 Task: Forward email with the signature Benjamin Adams with the subject Welcome from softage.1@softage.net to softage.2@softage.net with the message I wanted to confirm the attendance of the key stakeholders for the project kickoff meeting., select first word, change the font of the message to Georgia and change the font typography to bold and italics Send the email
Action: Mouse moved to (831, 66)
Screenshot: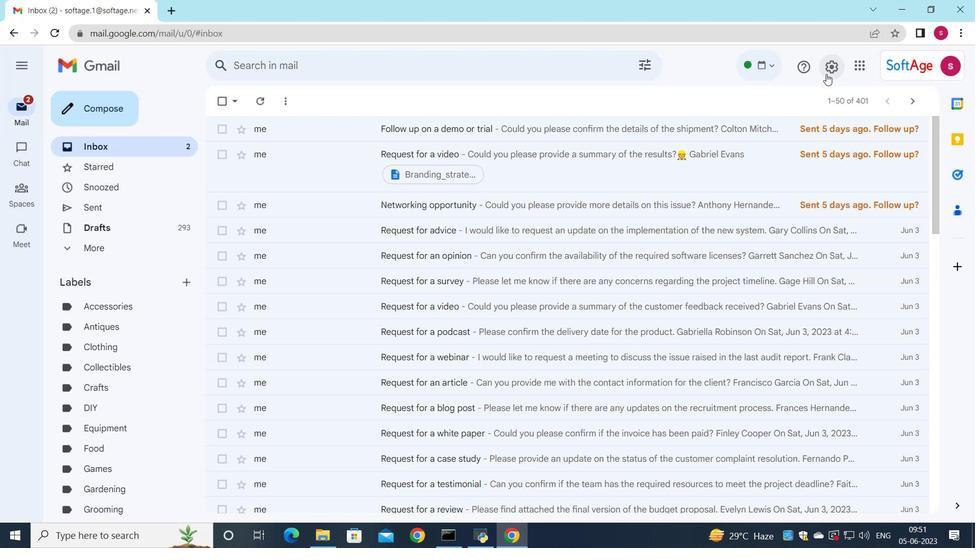 
Action: Mouse pressed left at (831, 66)
Screenshot: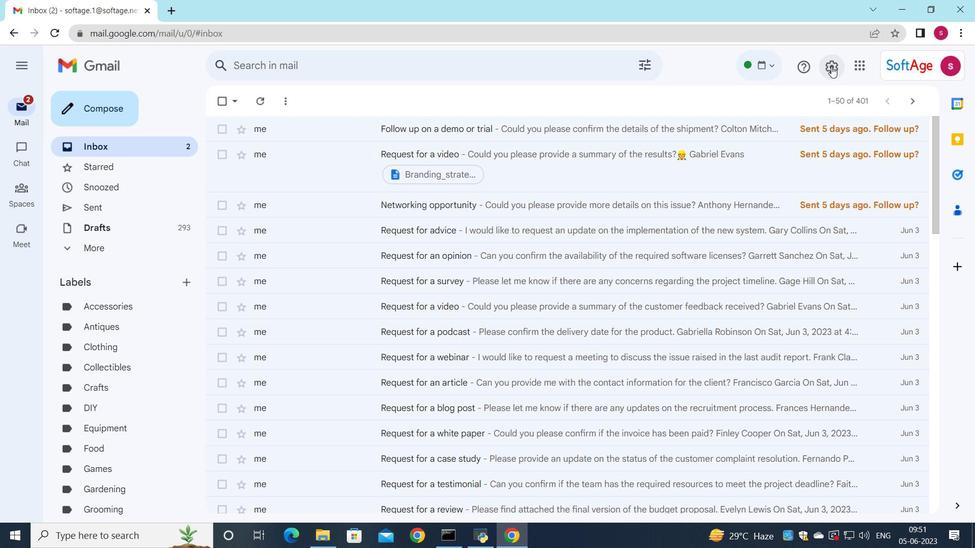 
Action: Mouse moved to (798, 126)
Screenshot: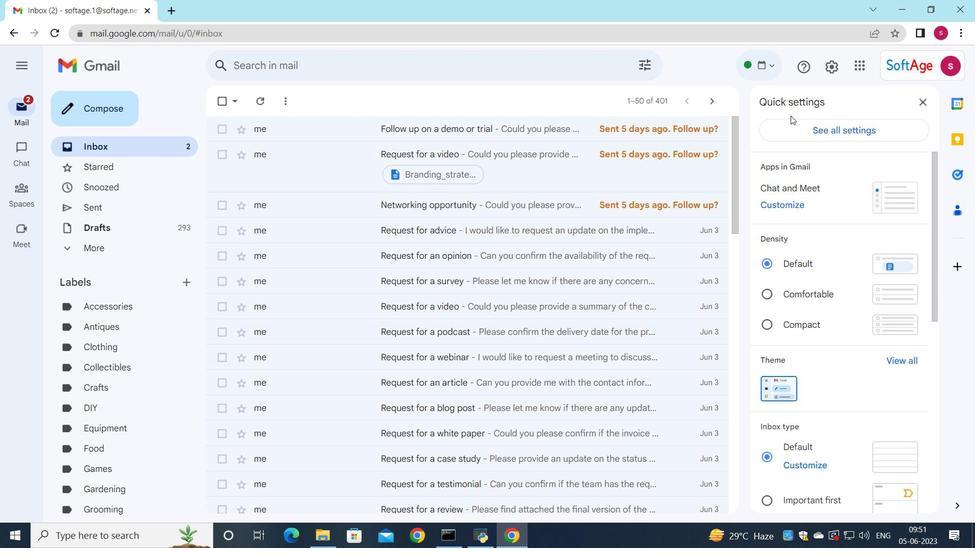 
Action: Mouse pressed left at (798, 126)
Screenshot: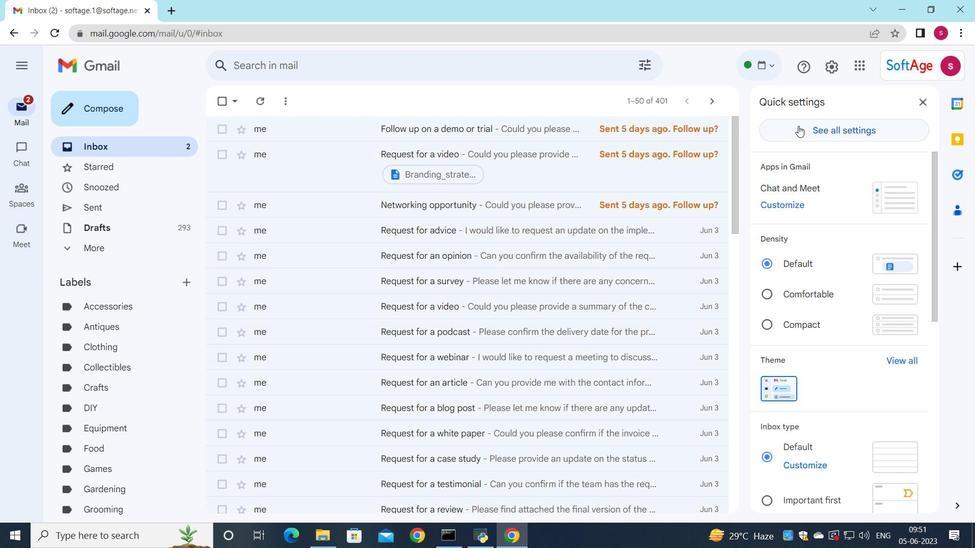 
Action: Mouse moved to (473, 267)
Screenshot: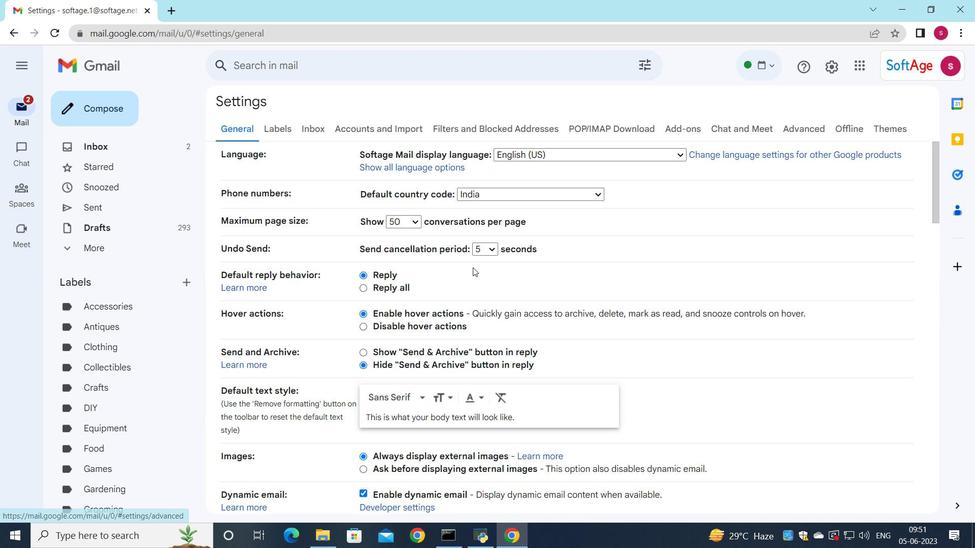 
Action: Mouse scrolled (473, 267) with delta (0, 0)
Screenshot: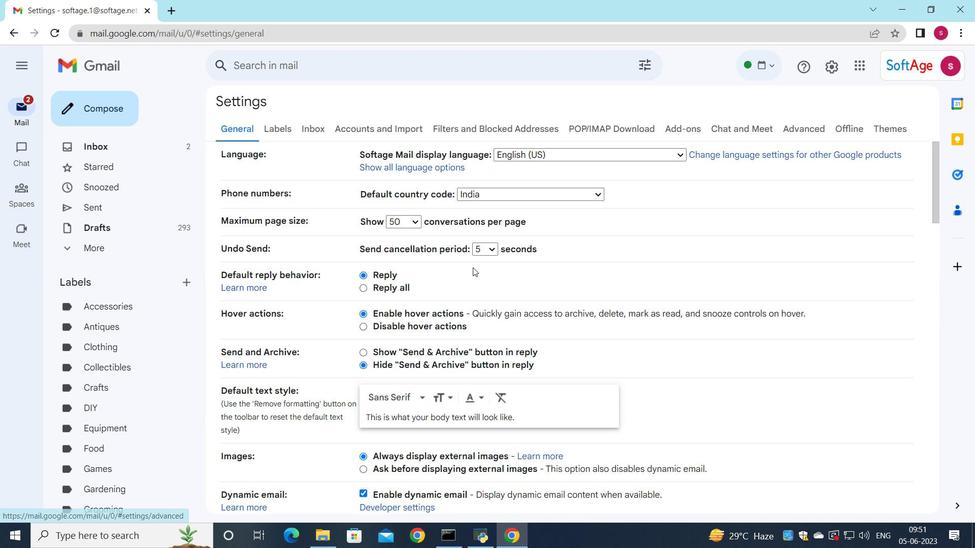 
Action: Mouse moved to (472, 267)
Screenshot: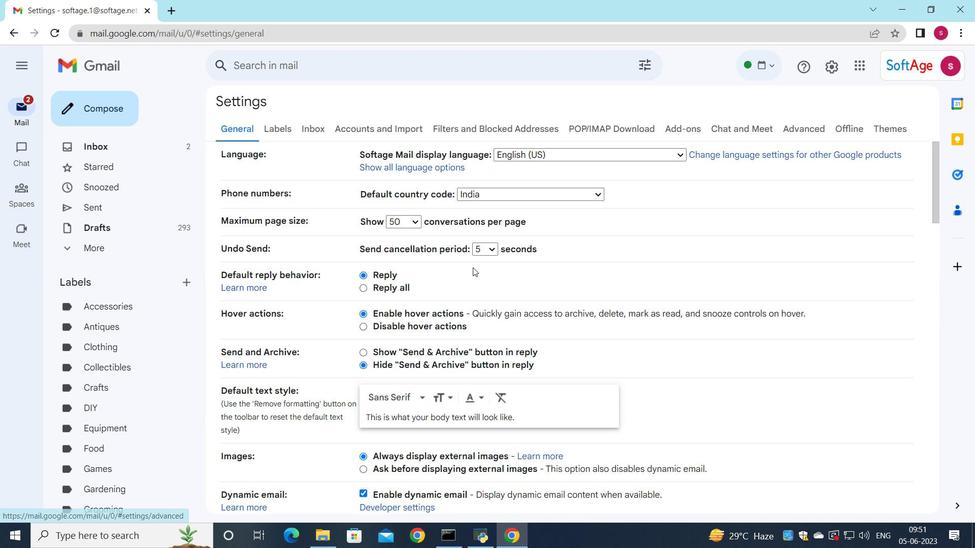 
Action: Mouse scrolled (473, 267) with delta (0, 0)
Screenshot: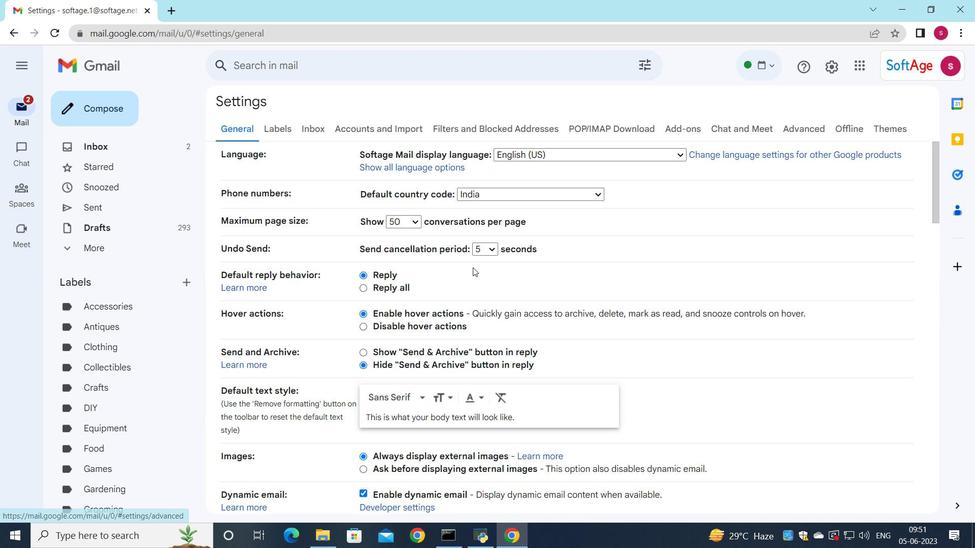 
Action: Mouse scrolled (473, 267) with delta (0, 0)
Screenshot: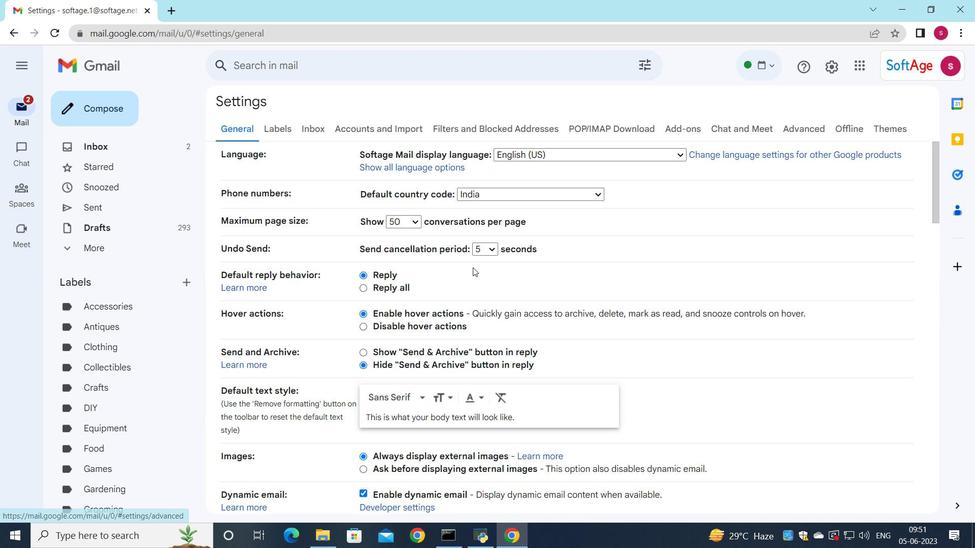 
Action: Mouse moved to (472, 267)
Screenshot: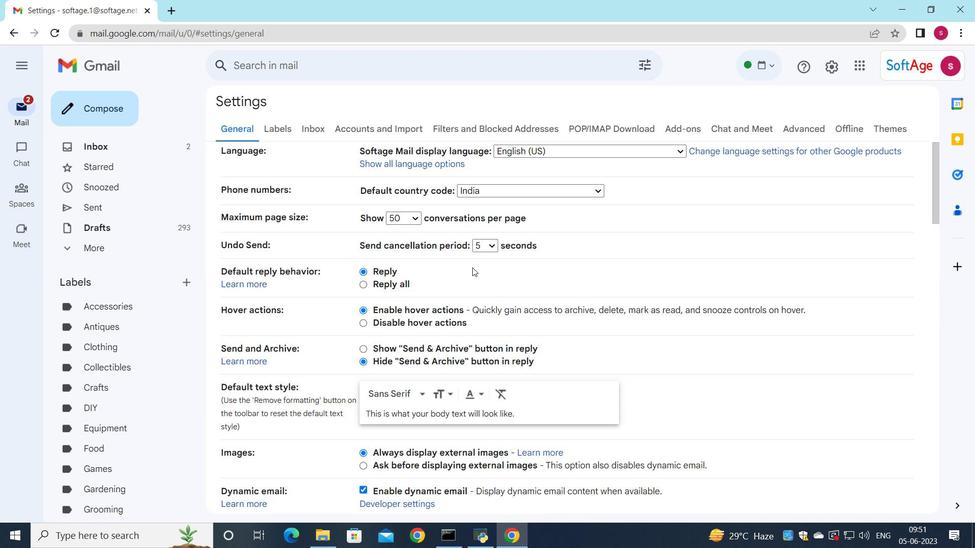 
Action: Mouse scrolled (472, 267) with delta (0, 0)
Screenshot: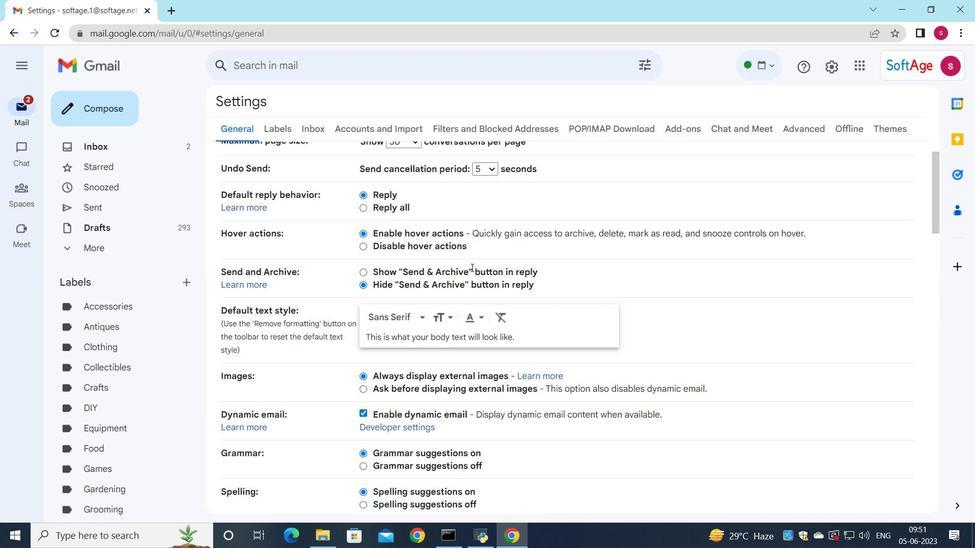 
Action: Mouse scrolled (472, 267) with delta (0, 0)
Screenshot: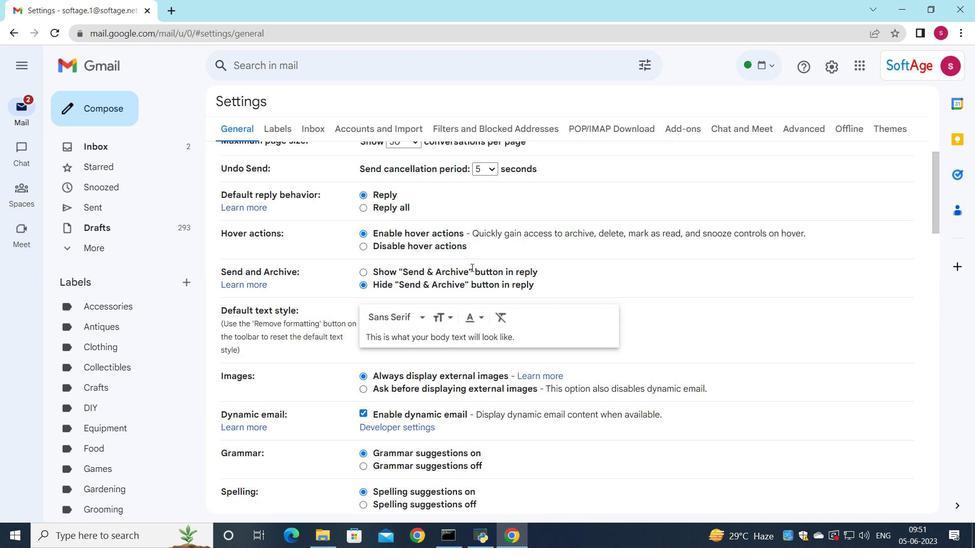 
Action: Mouse scrolled (472, 267) with delta (0, 0)
Screenshot: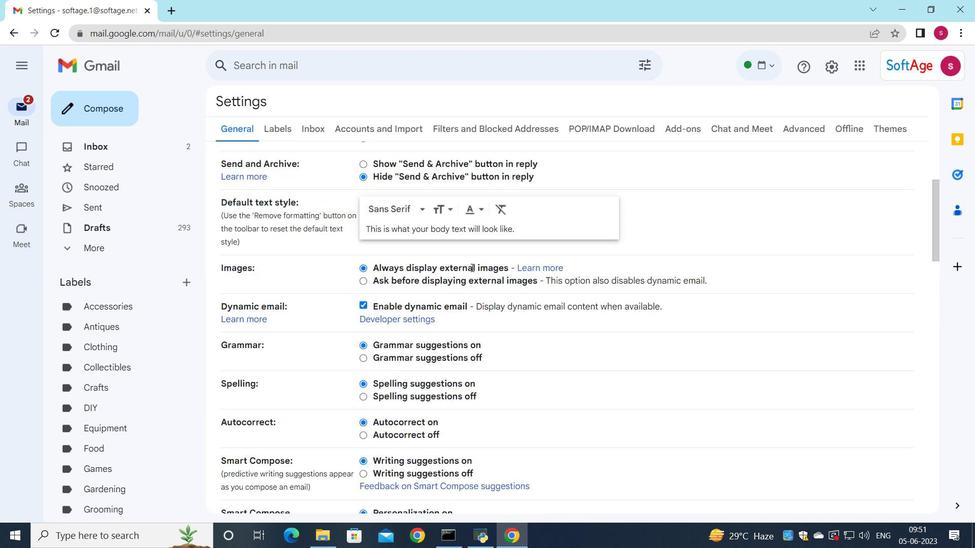
Action: Mouse scrolled (472, 267) with delta (0, 0)
Screenshot: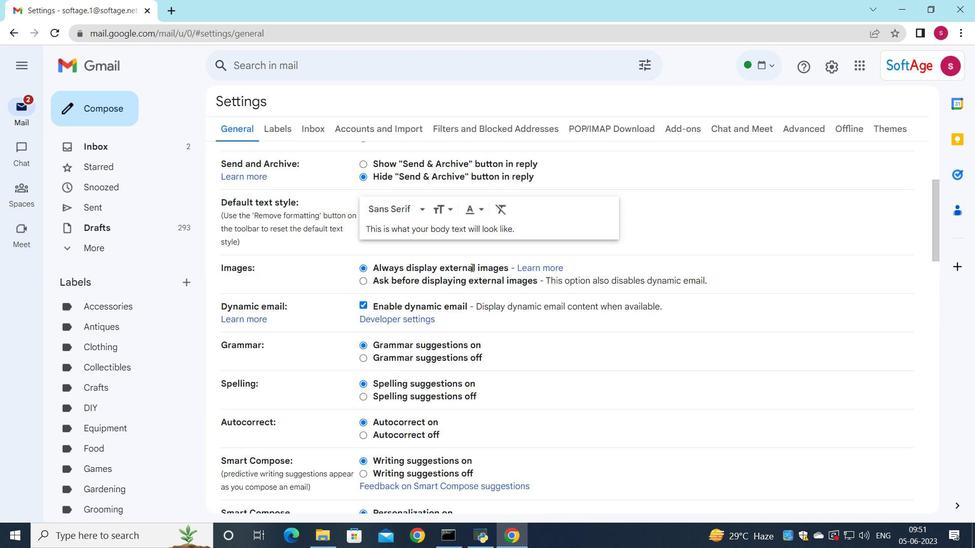 
Action: Mouse scrolled (472, 267) with delta (0, 0)
Screenshot: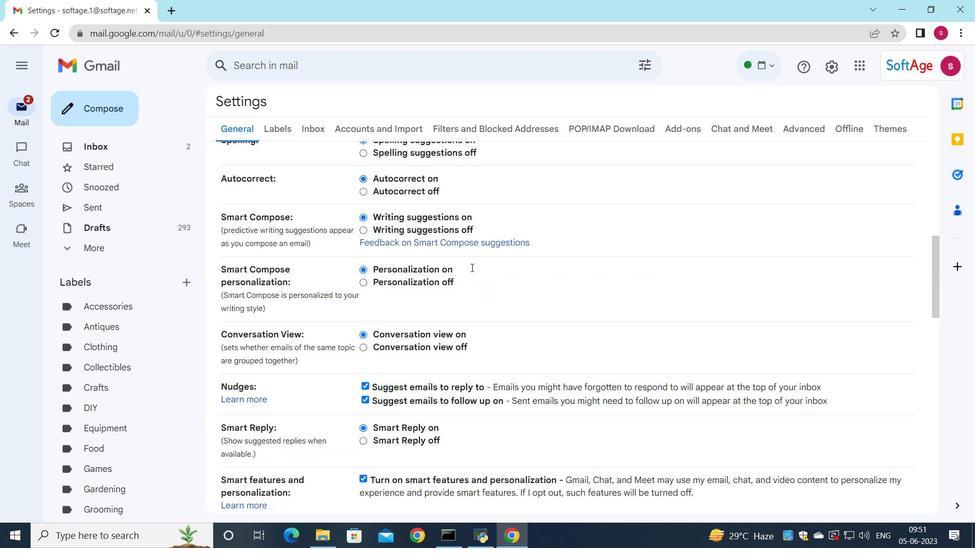 
Action: Mouse scrolled (472, 267) with delta (0, 0)
Screenshot: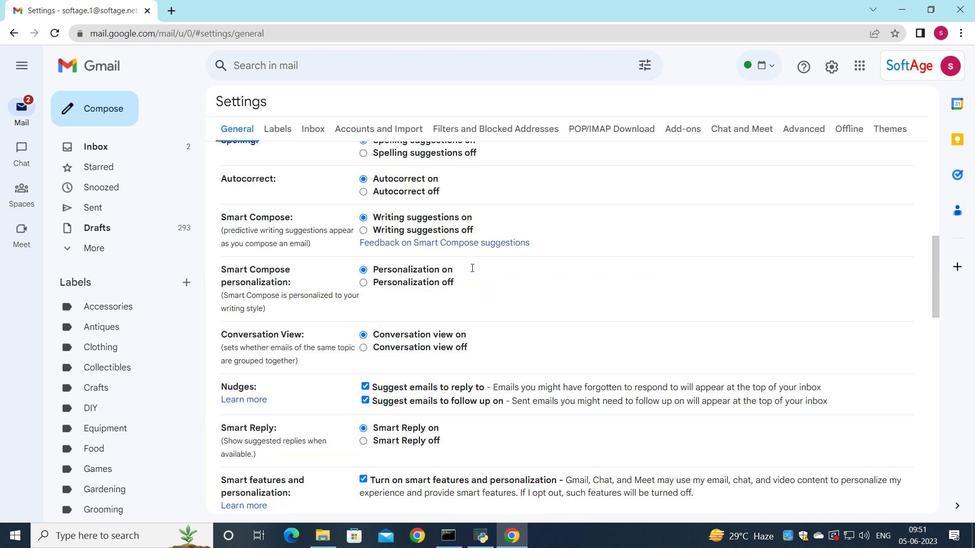 
Action: Mouse scrolled (472, 267) with delta (0, 0)
Screenshot: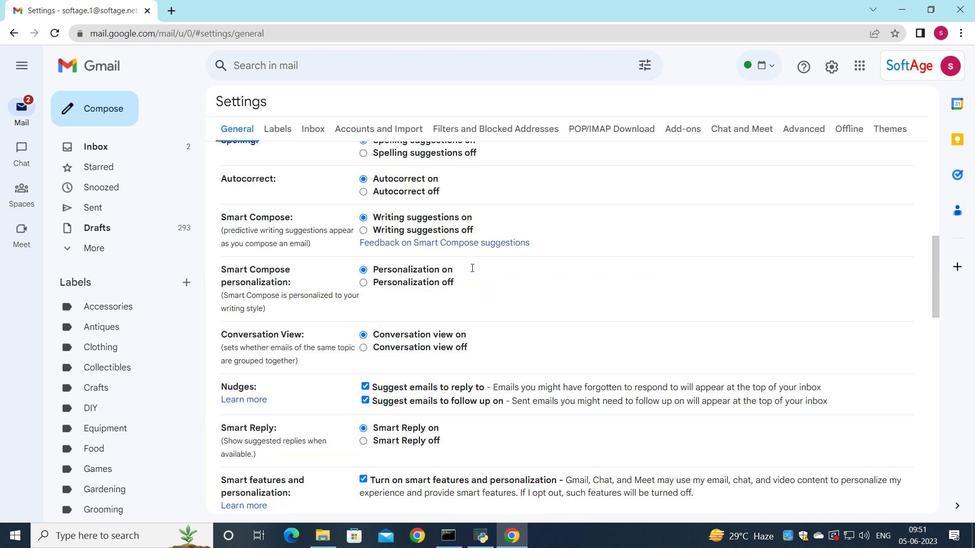 
Action: Mouse scrolled (472, 267) with delta (0, 0)
Screenshot: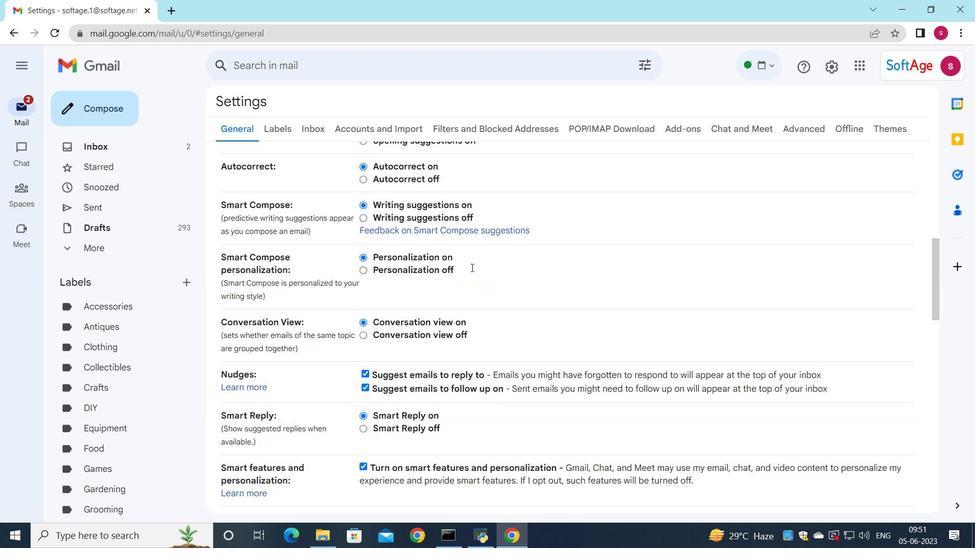 
Action: Mouse scrolled (472, 267) with delta (0, 0)
Screenshot: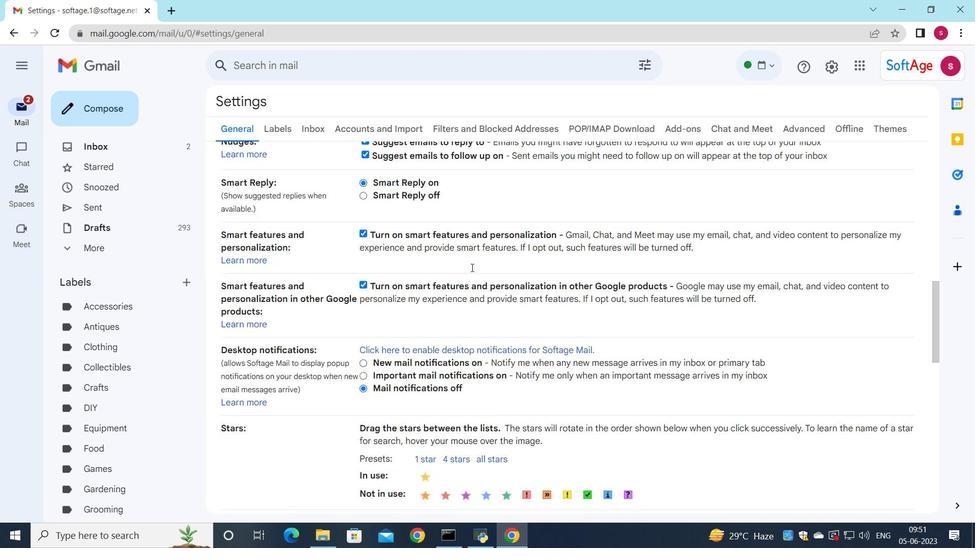 
Action: Mouse scrolled (472, 267) with delta (0, 0)
Screenshot: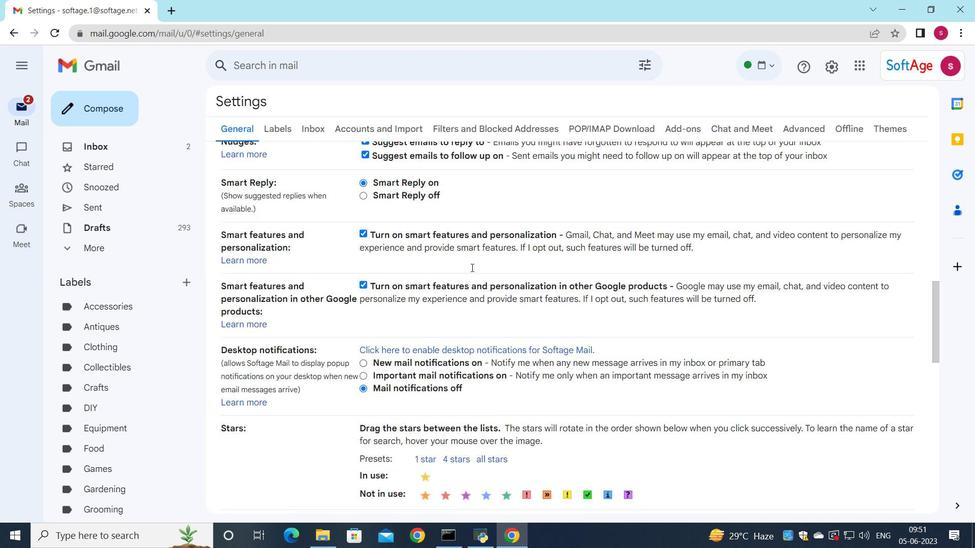 
Action: Mouse scrolled (472, 267) with delta (0, 0)
Screenshot: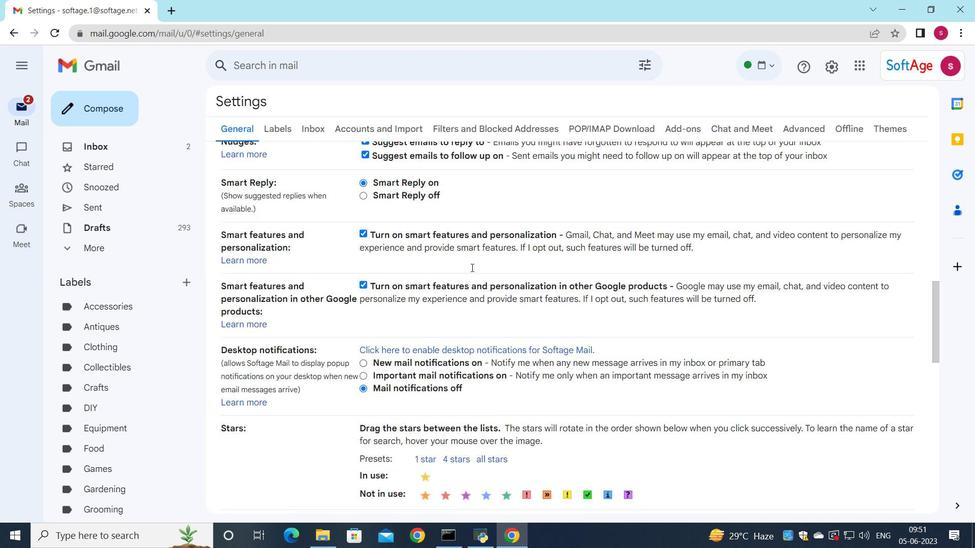 
Action: Mouse scrolled (472, 267) with delta (0, 0)
Screenshot: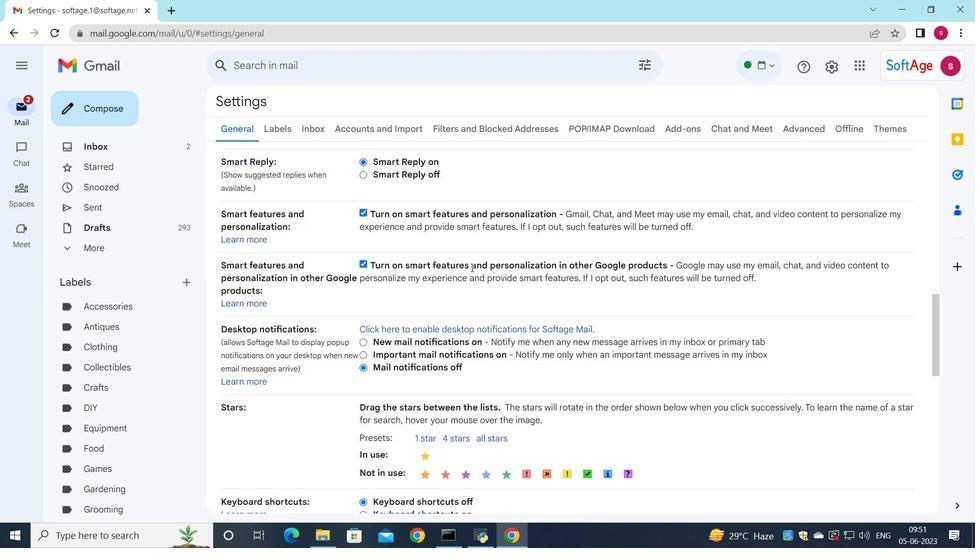 
Action: Mouse scrolled (472, 267) with delta (0, 0)
Screenshot: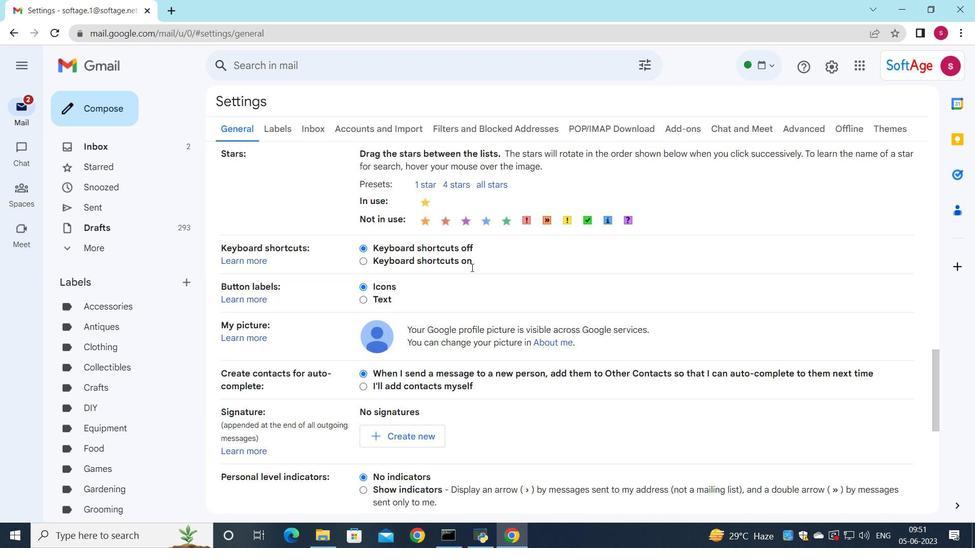
Action: Mouse scrolled (472, 267) with delta (0, 0)
Screenshot: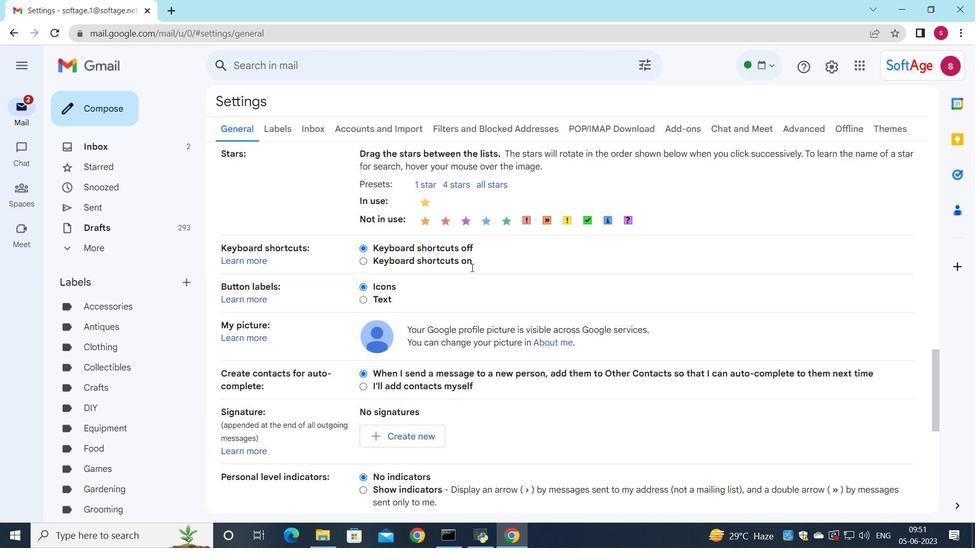 
Action: Mouse moved to (426, 298)
Screenshot: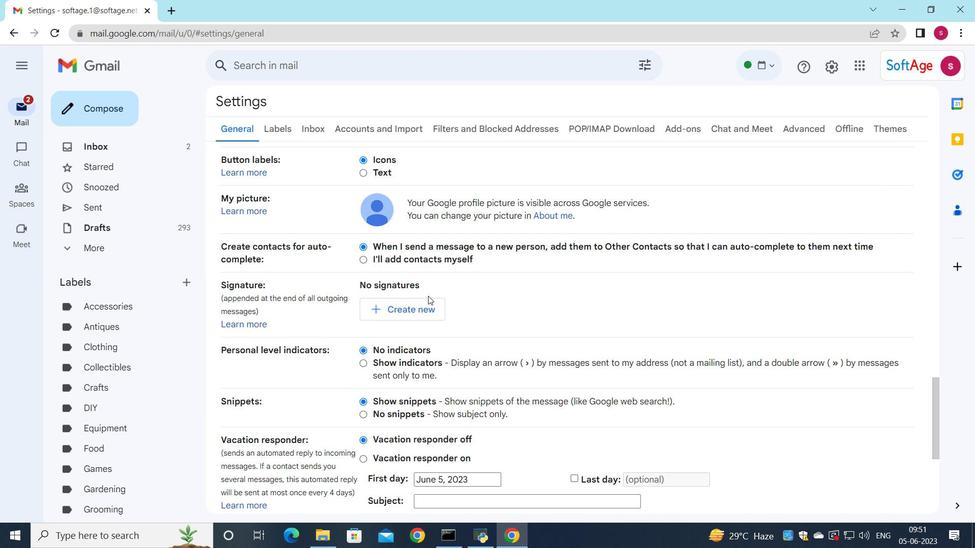 
Action: Mouse pressed left at (426, 298)
Screenshot: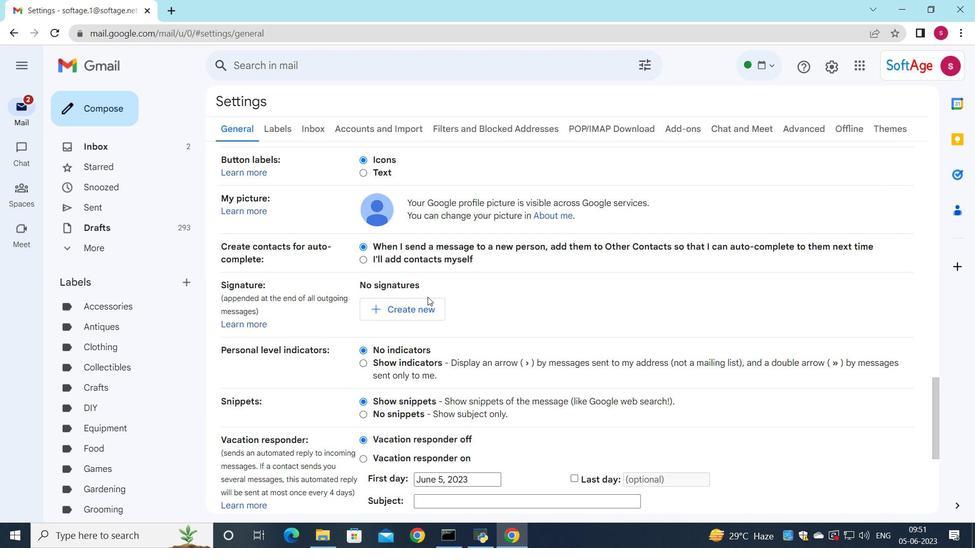 
Action: Mouse moved to (490, 284)
Screenshot: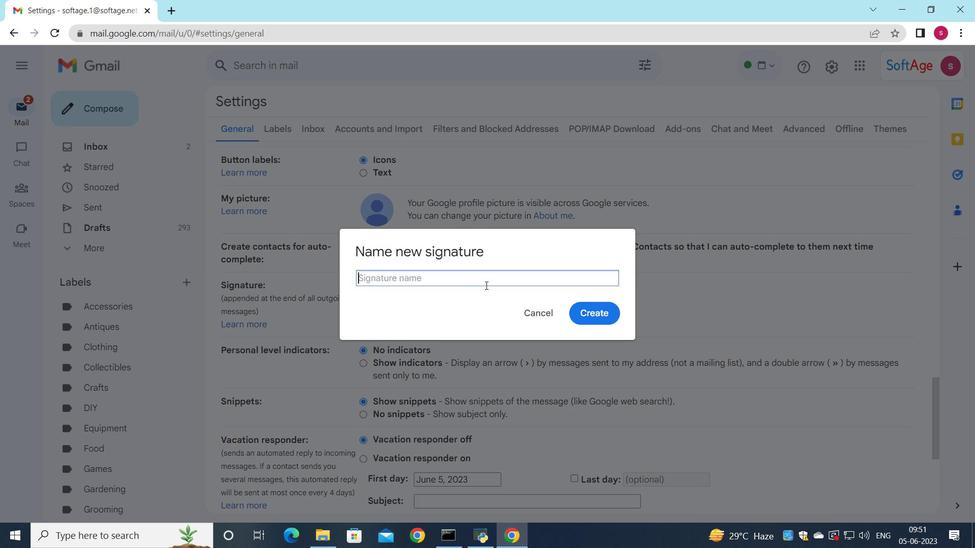 
Action: Key pressed <Key.shift>Benjamin<Key.space><Key.shift><Key.shift><Key.shift>Adams
Screenshot: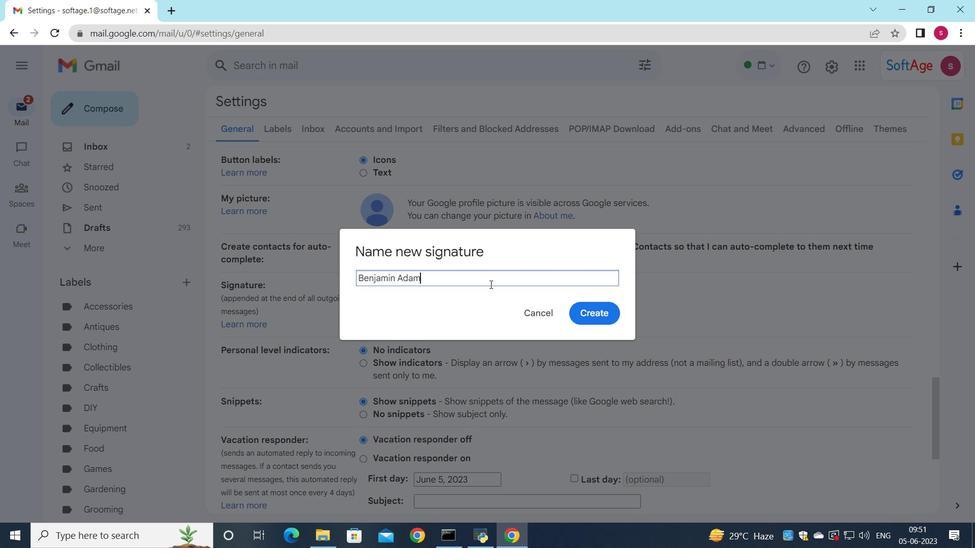 
Action: Mouse moved to (583, 312)
Screenshot: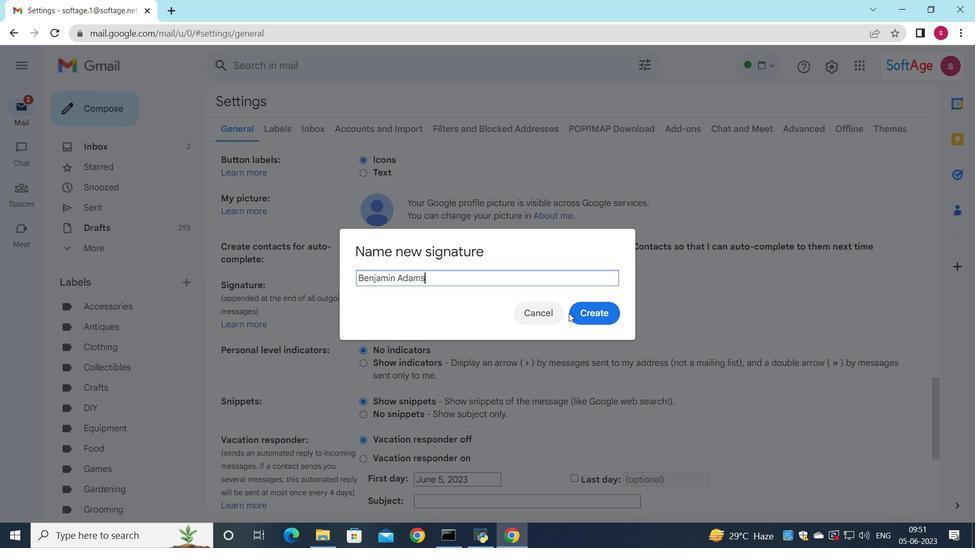 
Action: Mouse pressed left at (583, 312)
Screenshot: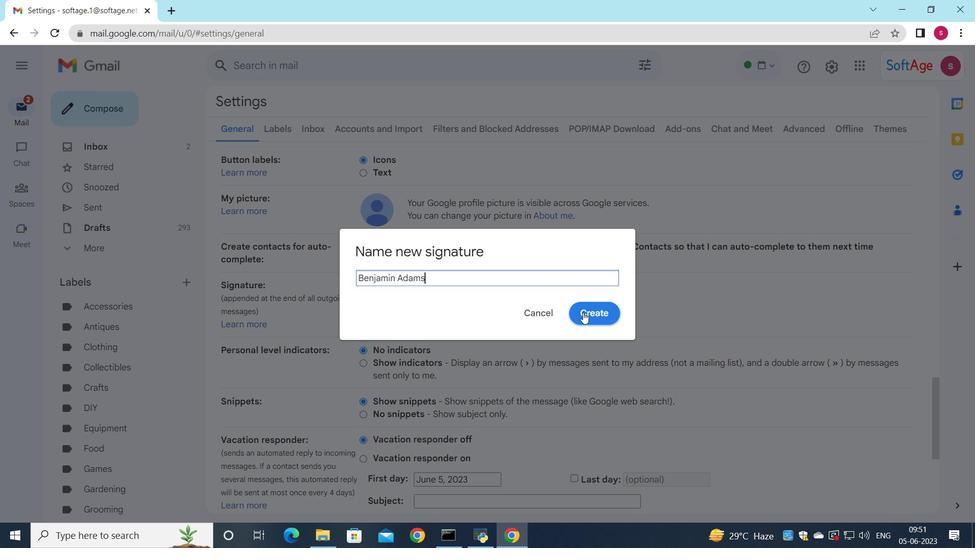 
Action: Mouse moved to (558, 298)
Screenshot: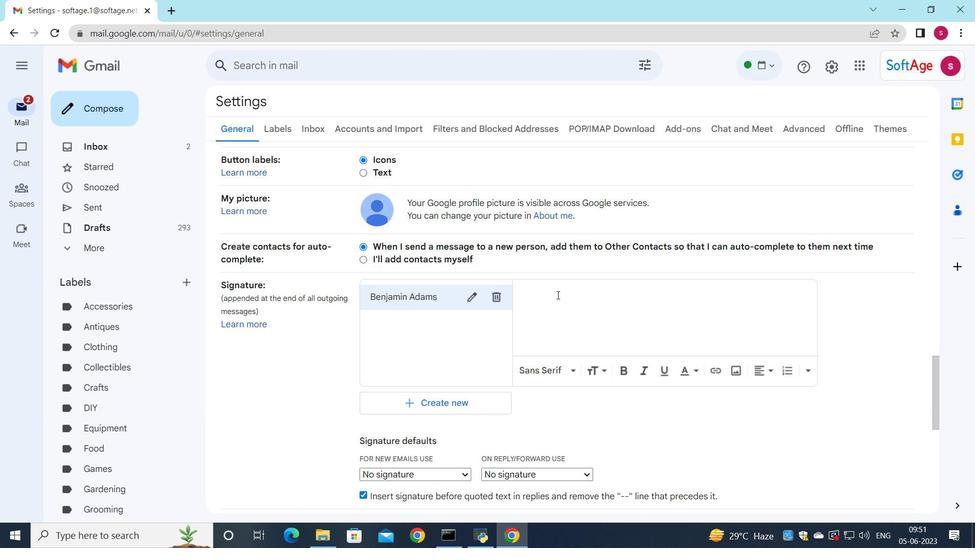 
Action: Mouse pressed left at (558, 298)
Screenshot: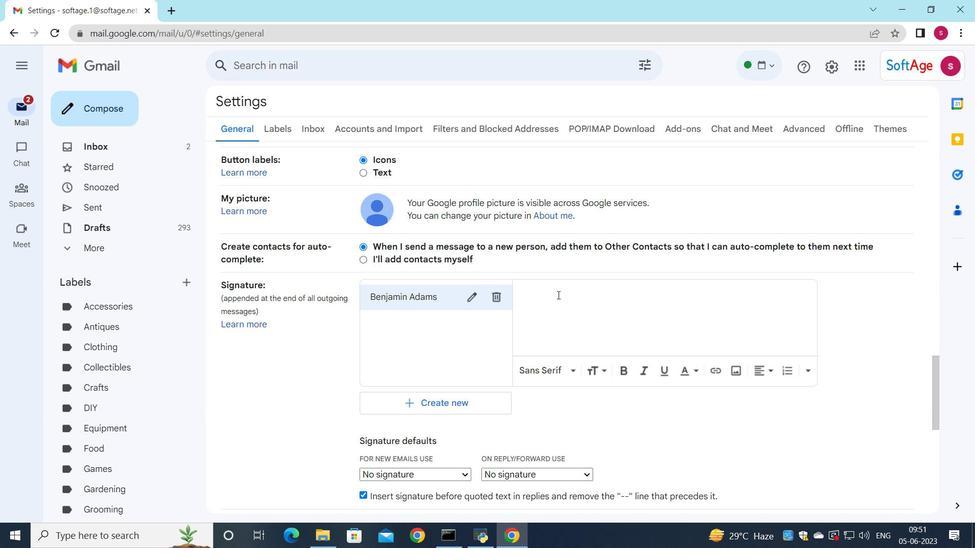 
Action: Key pressed <Key.shift>Benjamin<Key.space><Key.shift>Adams
Screenshot: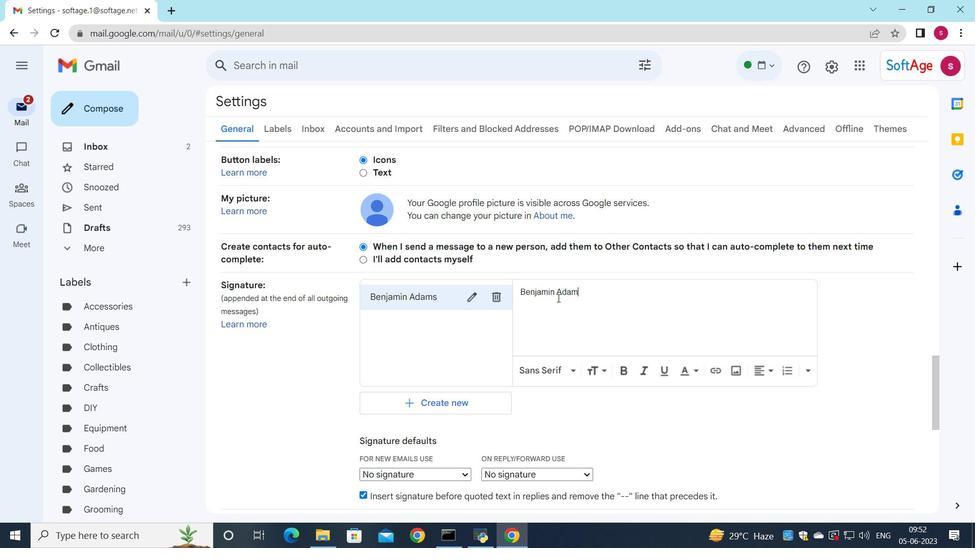 
Action: Mouse moved to (485, 336)
Screenshot: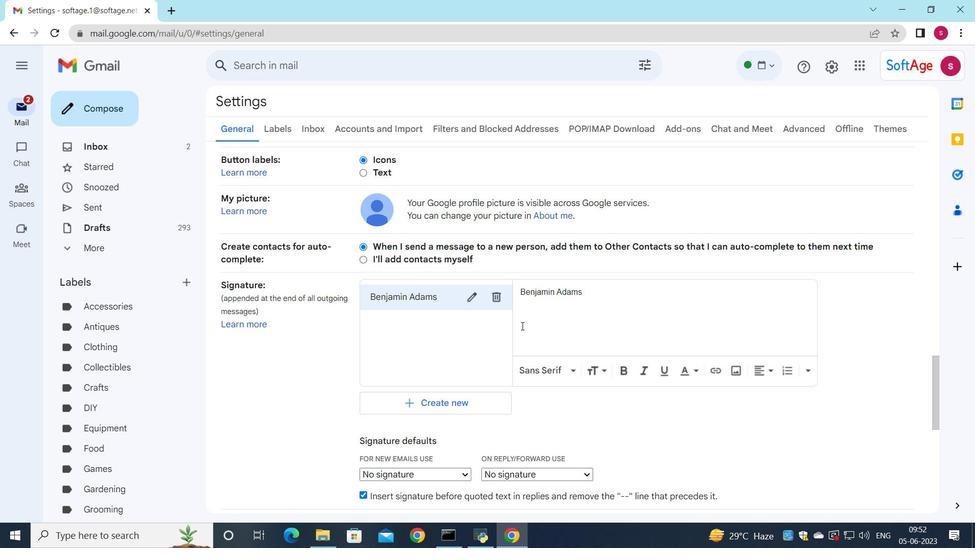 
Action: Mouse scrolled (485, 335) with delta (0, 0)
Screenshot: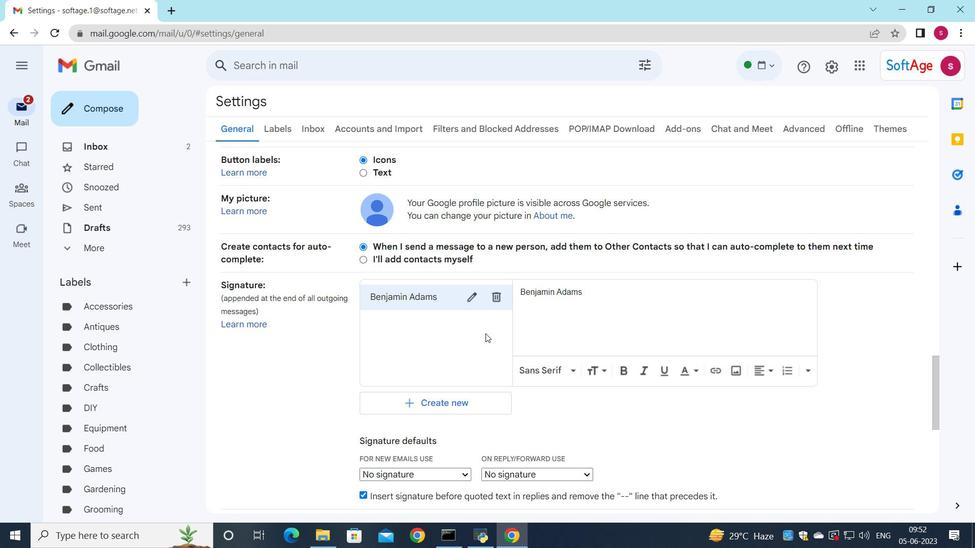 
Action: Mouse moved to (429, 411)
Screenshot: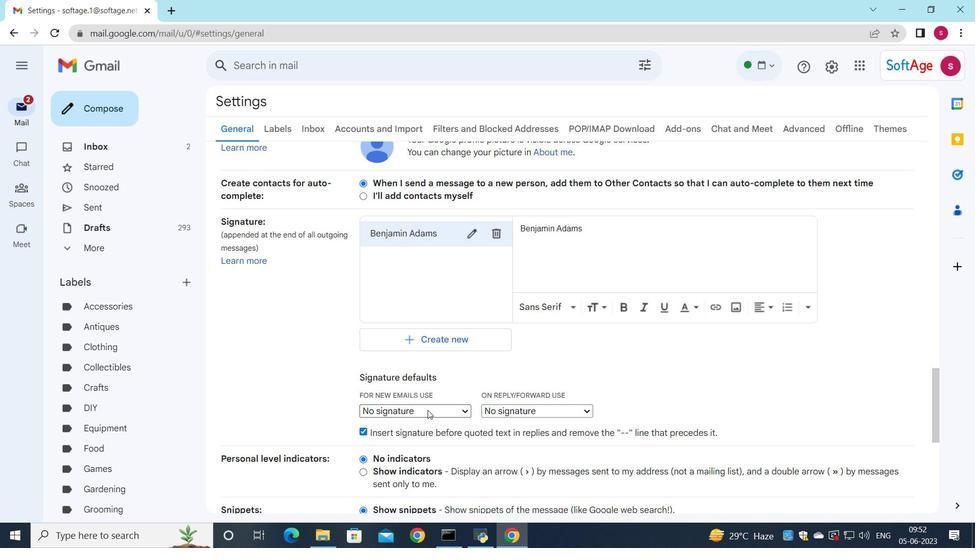 
Action: Mouse pressed left at (429, 411)
Screenshot: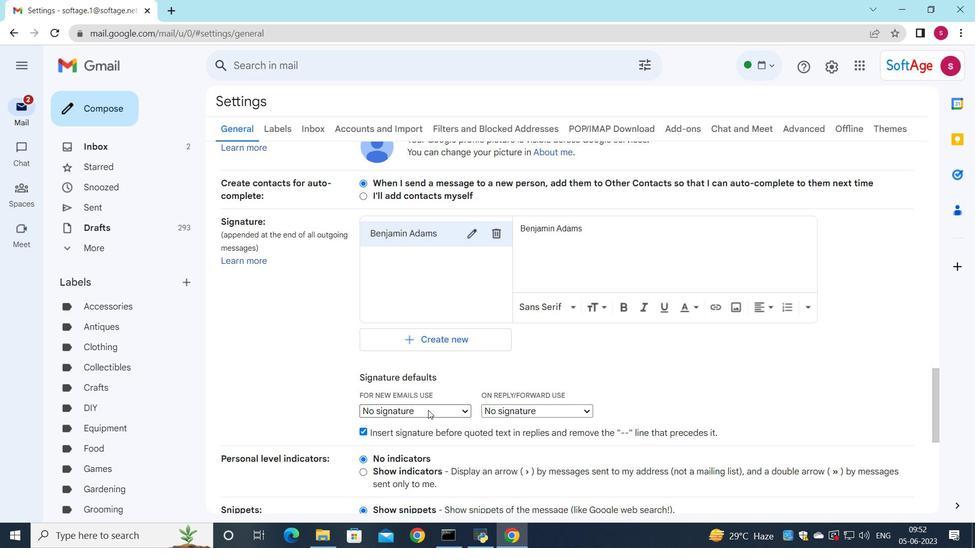 
Action: Mouse moved to (417, 438)
Screenshot: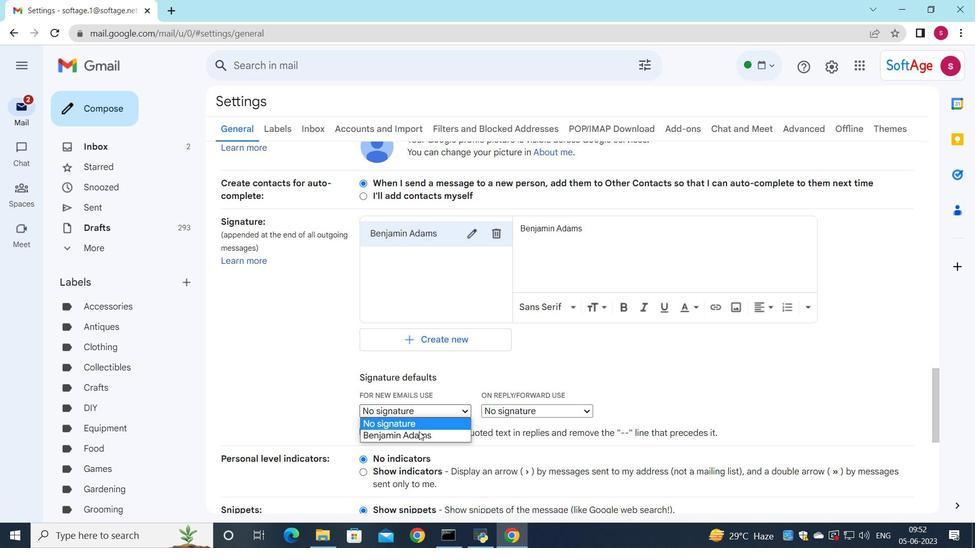 
Action: Mouse pressed left at (417, 438)
Screenshot: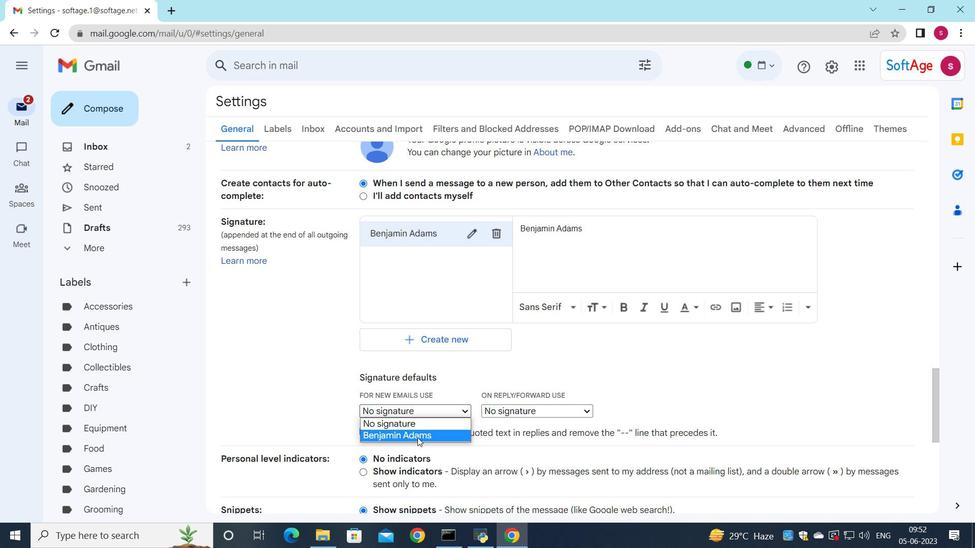 
Action: Mouse moved to (499, 412)
Screenshot: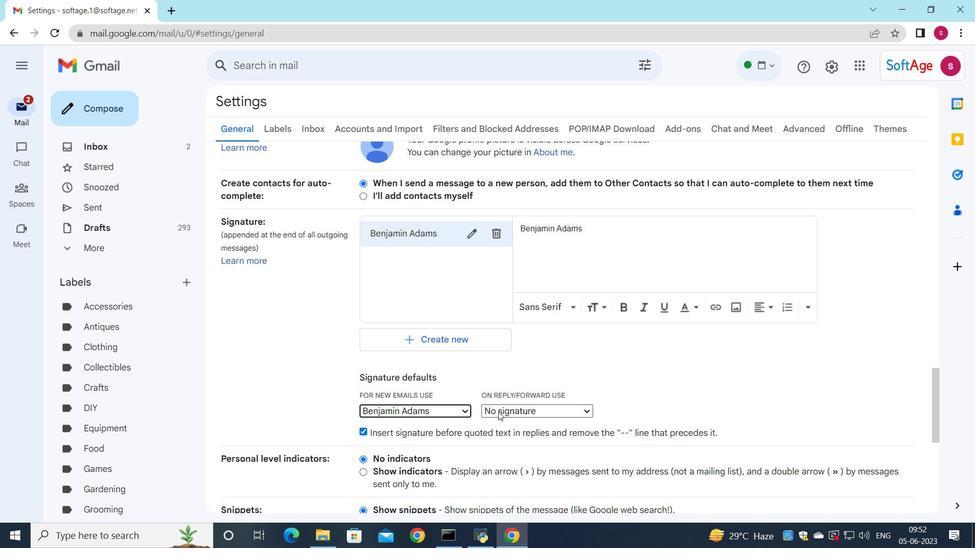 
Action: Mouse pressed left at (499, 412)
Screenshot: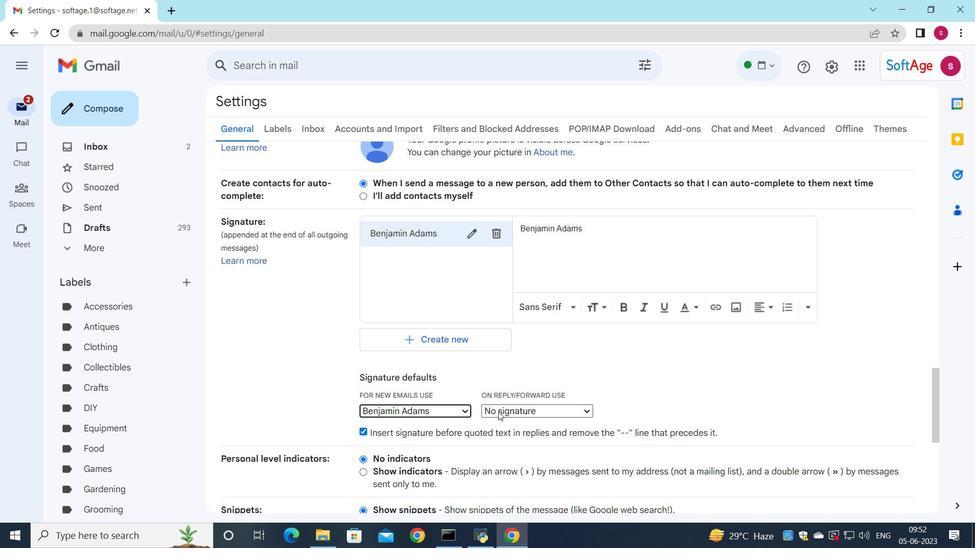 
Action: Mouse moved to (495, 434)
Screenshot: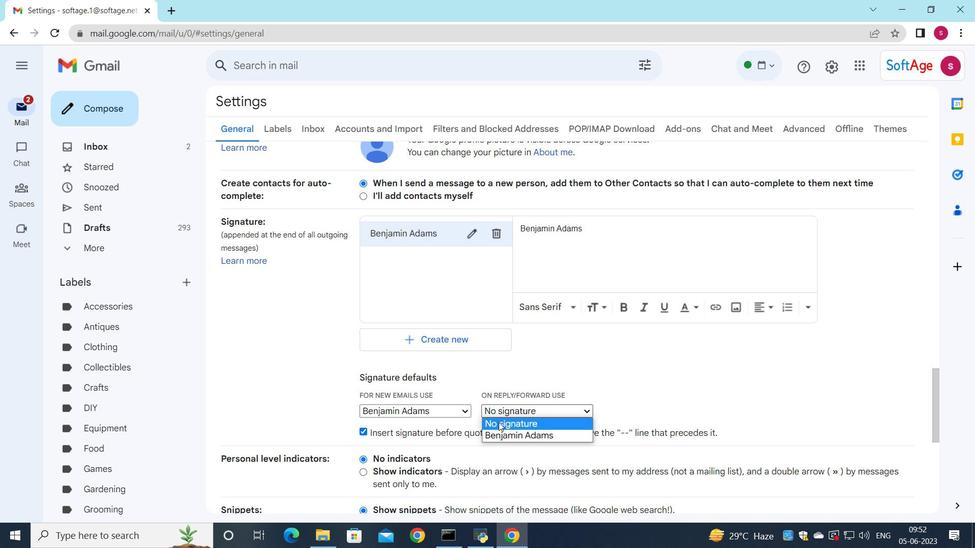 
Action: Mouse pressed left at (495, 434)
Screenshot: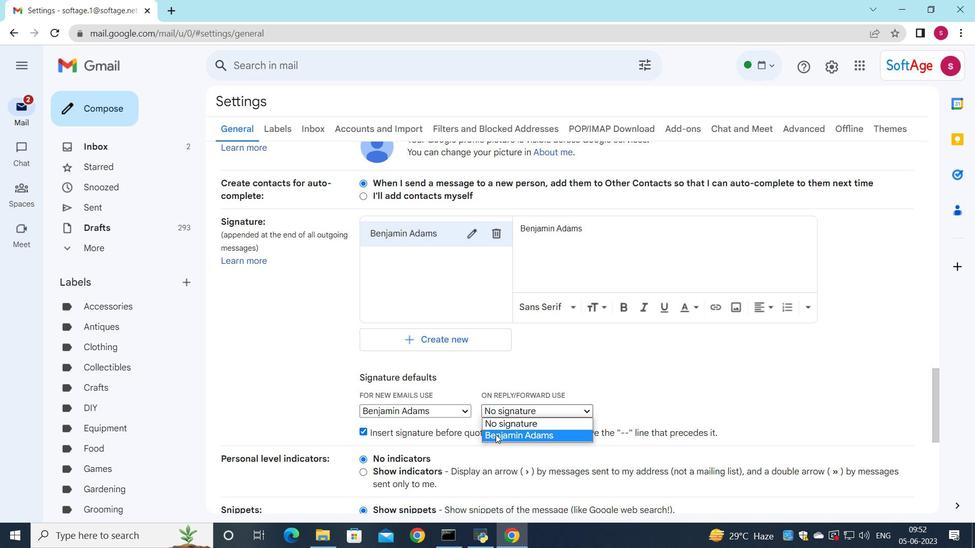 
Action: Mouse moved to (490, 421)
Screenshot: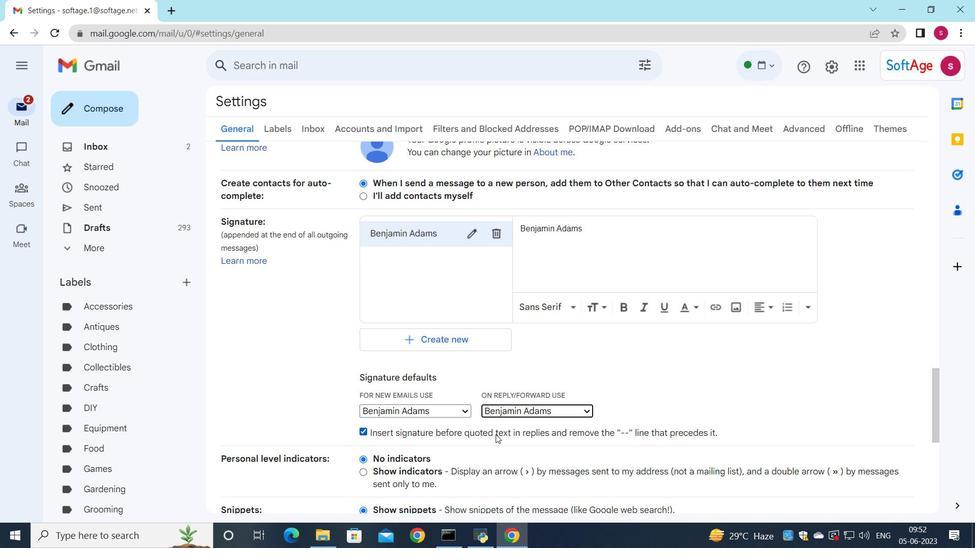 
Action: Mouse scrolled (490, 421) with delta (0, 0)
Screenshot: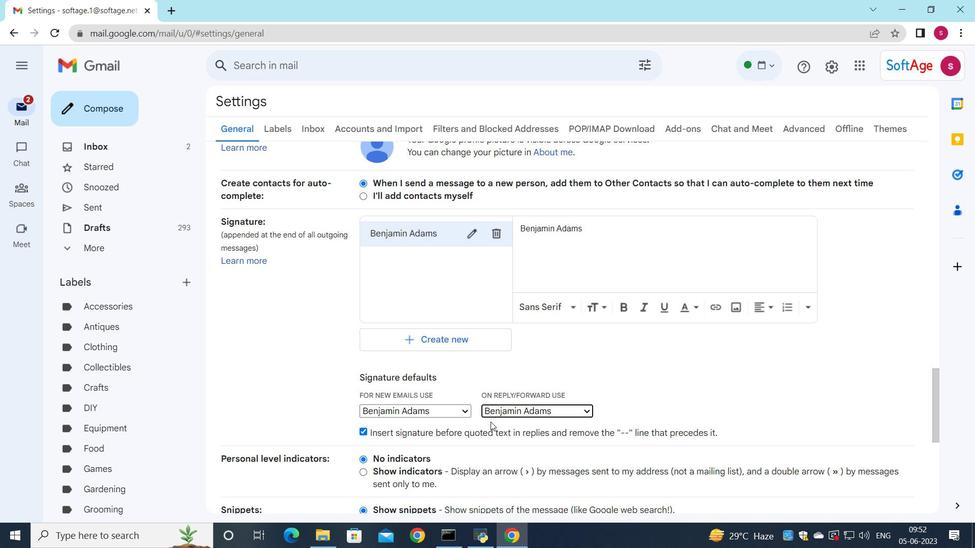 
Action: Mouse scrolled (490, 421) with delta (0, 0)
Screenshot: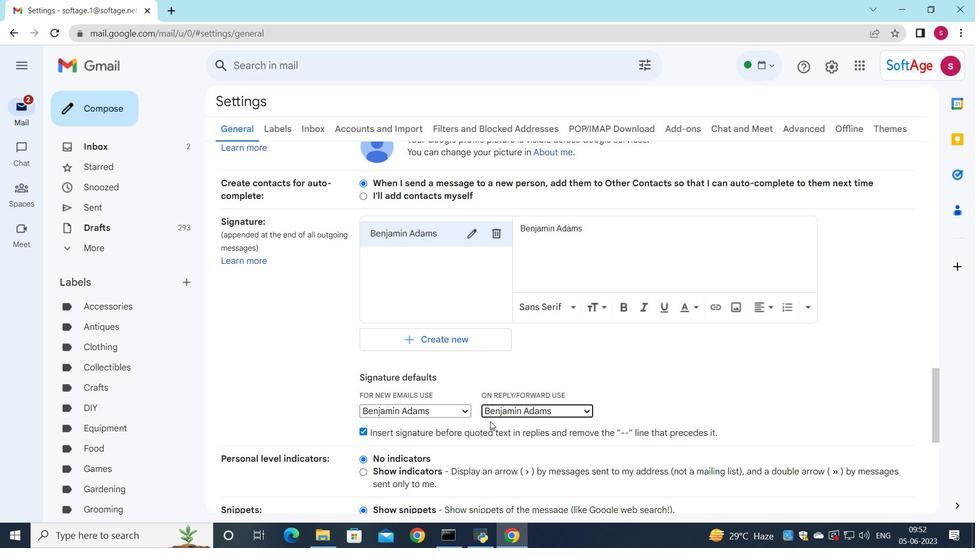 
Action: Mouse scrolled (490, 421) with delta (0, 0)
Screenshot: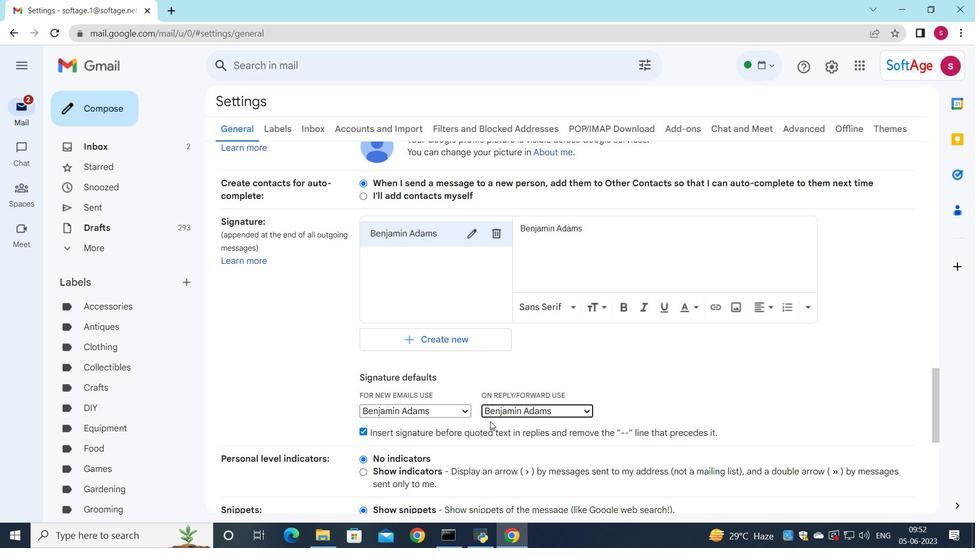
Action: Mouse scrolled (490, 421) with delta (0, 0)
Screenshot: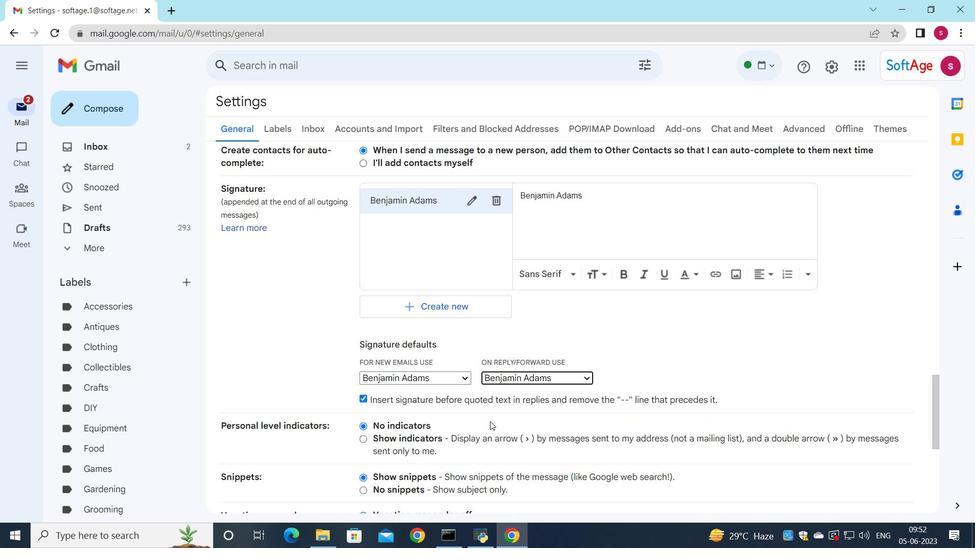 
Action: Mouse scrolled (490, 421) with delta (0, 0)
Screenshot: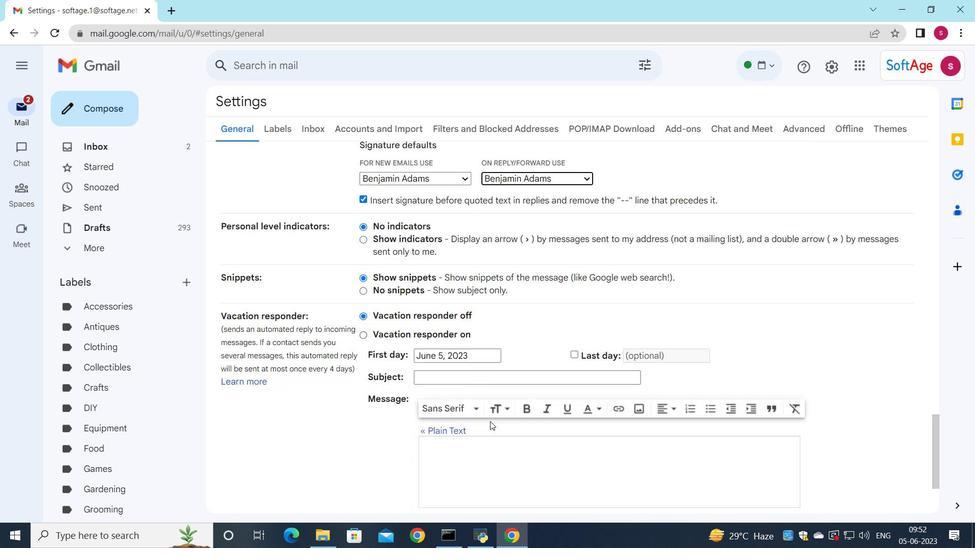 
Action: Mouse scrolled (490, 421) with delta (0, 0)
Screenshot: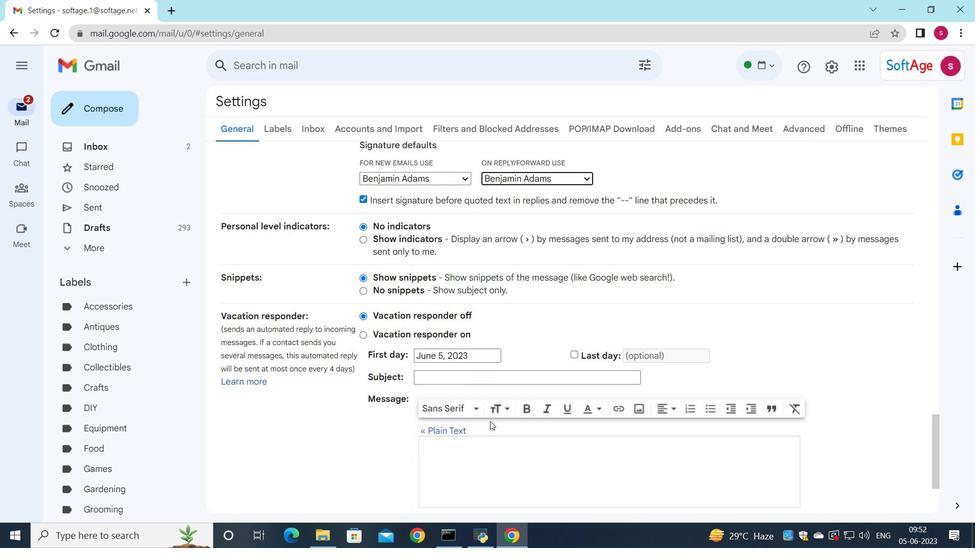 
Action: Mouse scrolled (490, 421) with delta (0, 0)
Screenshot: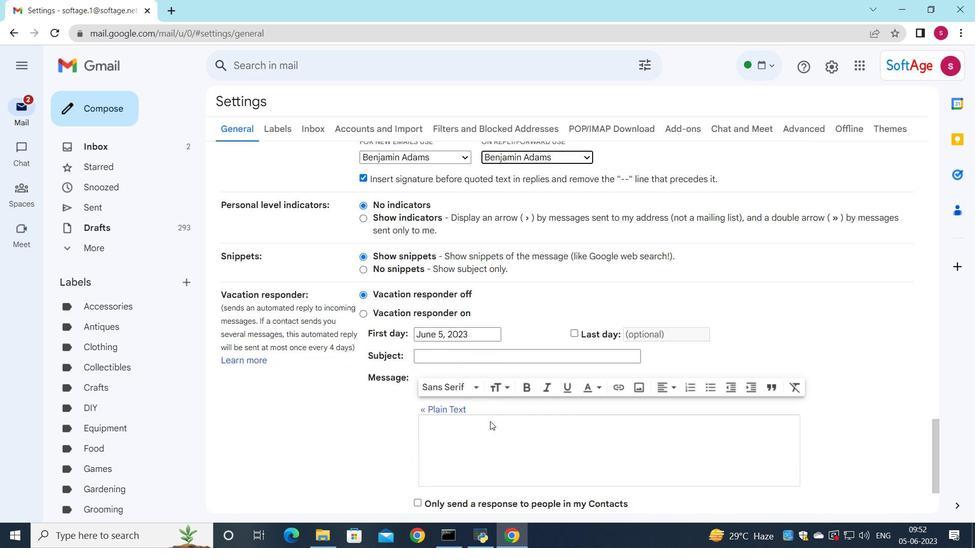 
Action: Mouse scrolled (490, 421) with delta (0, 0)
Screenshot: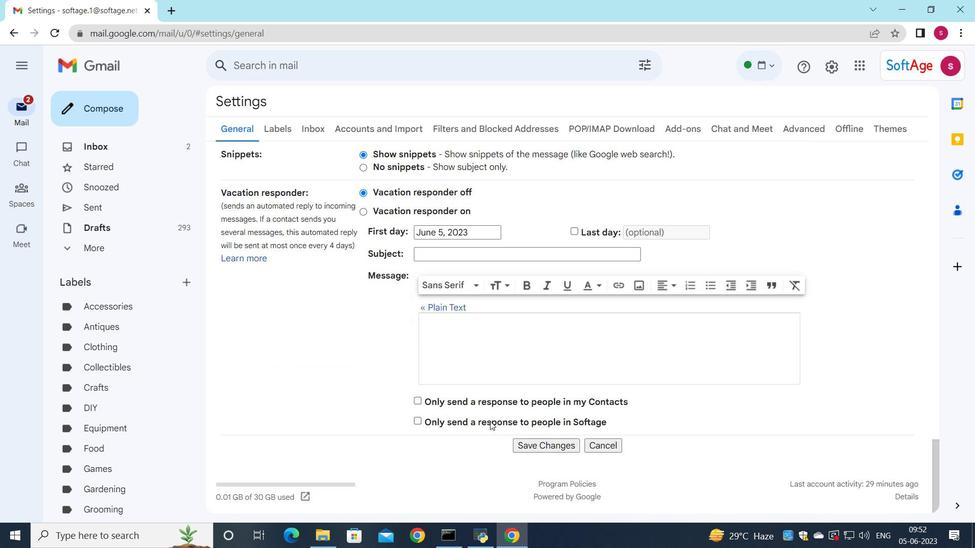 
Action: Mouse scrolled (490, 421) with delta (0, 0)
Screenshot: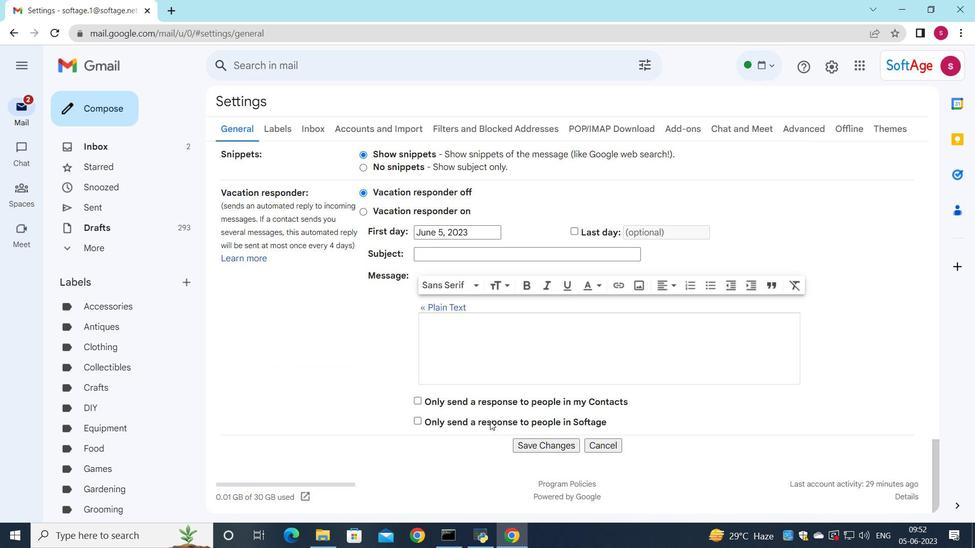 
Action: Mouse scrolled (490, 421) with delta (0, 0)
Screenshot: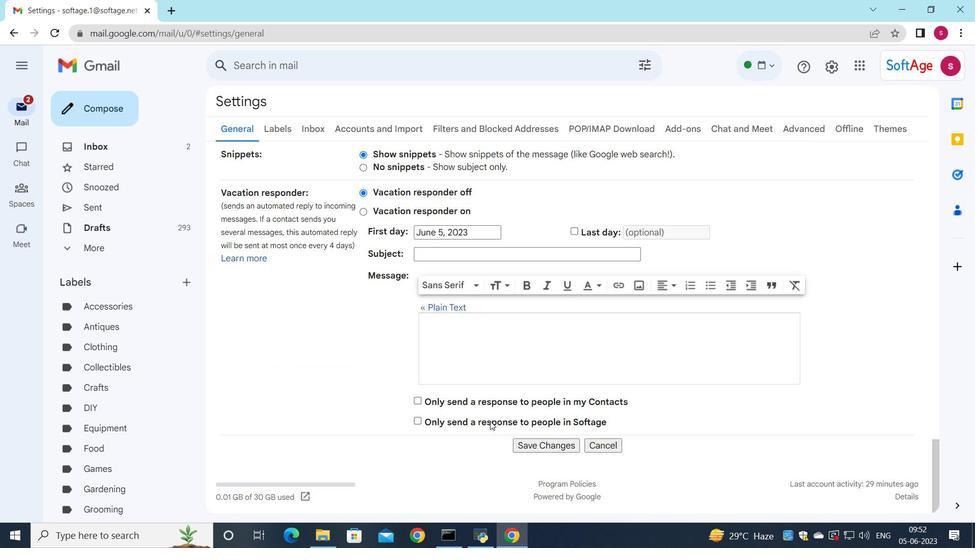 
Action: Mouse moved to (553, 452)
Screenshot: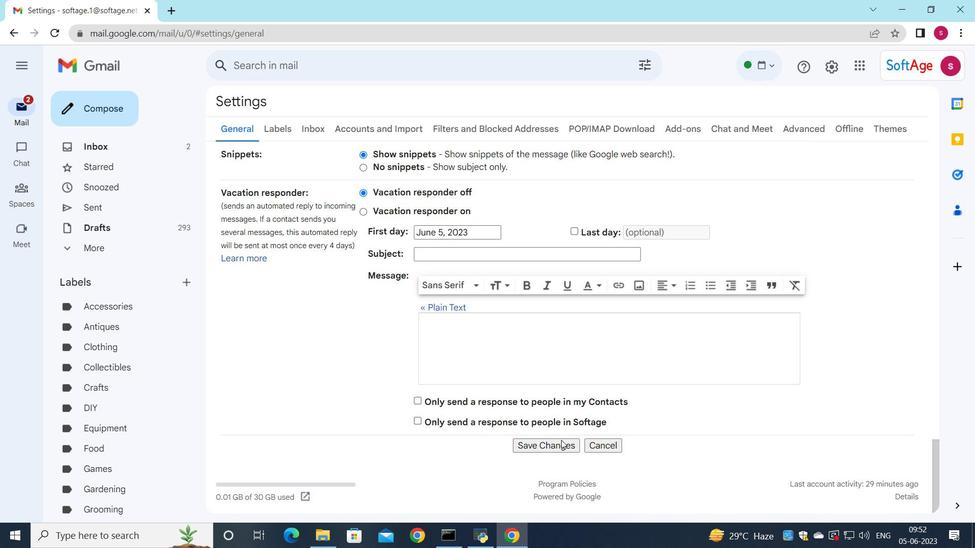 
Action: Mouse pressed left at (553, 452)
Screenshot: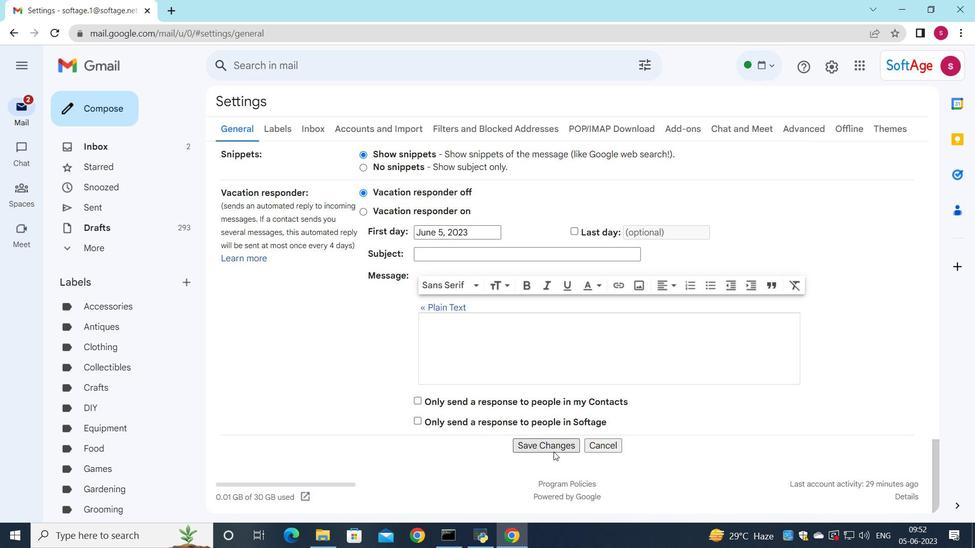 
Action: Mouse moved to (480, 123)
Screenshot: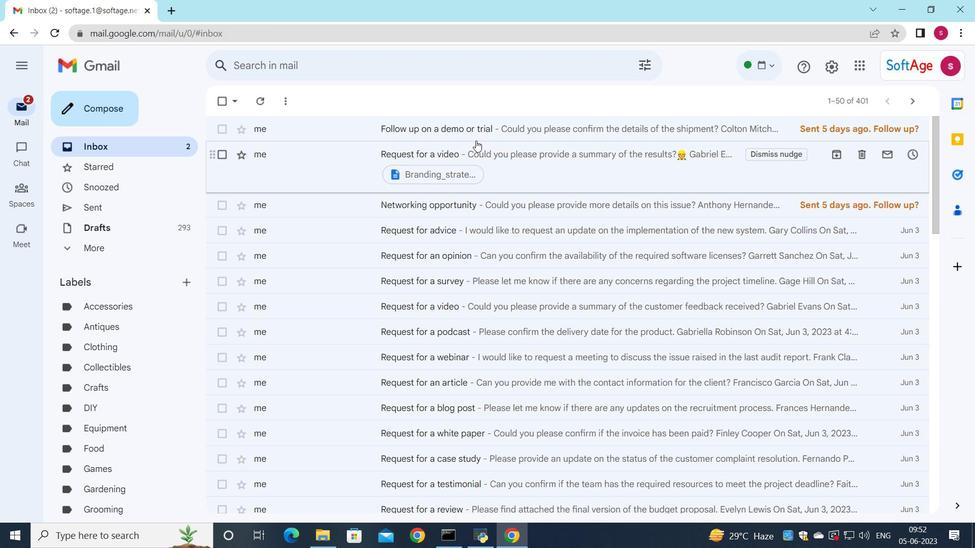 
Action: Mouse pressed left at (480, 123)
Screenshot: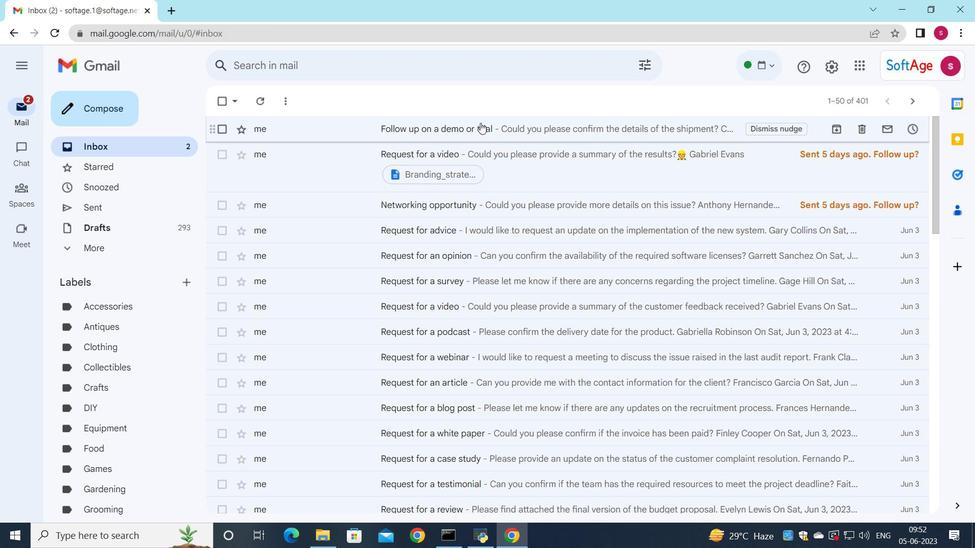 
Action: Mouse moved to (438, 350)
Screenshot: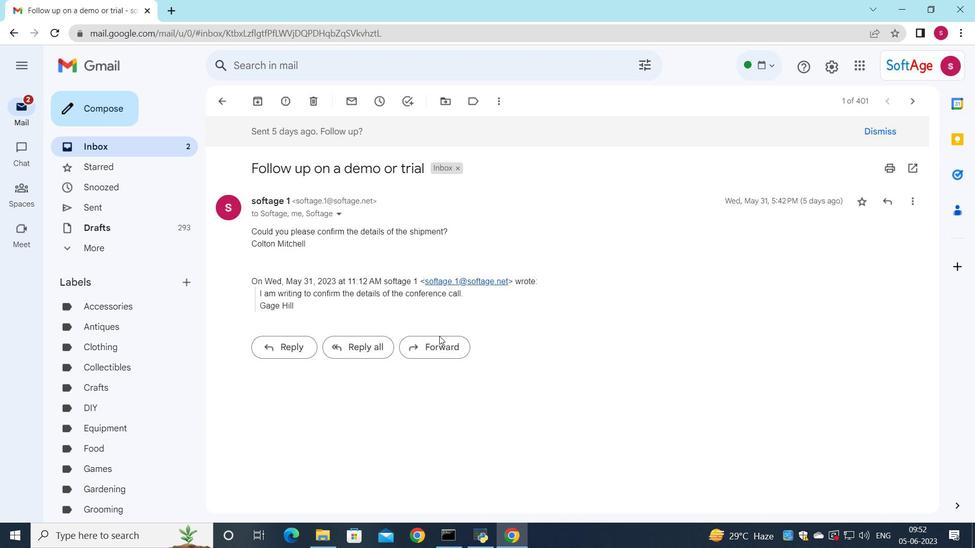 
Action: Mouse pressed left at (438, 350)
Screenshot: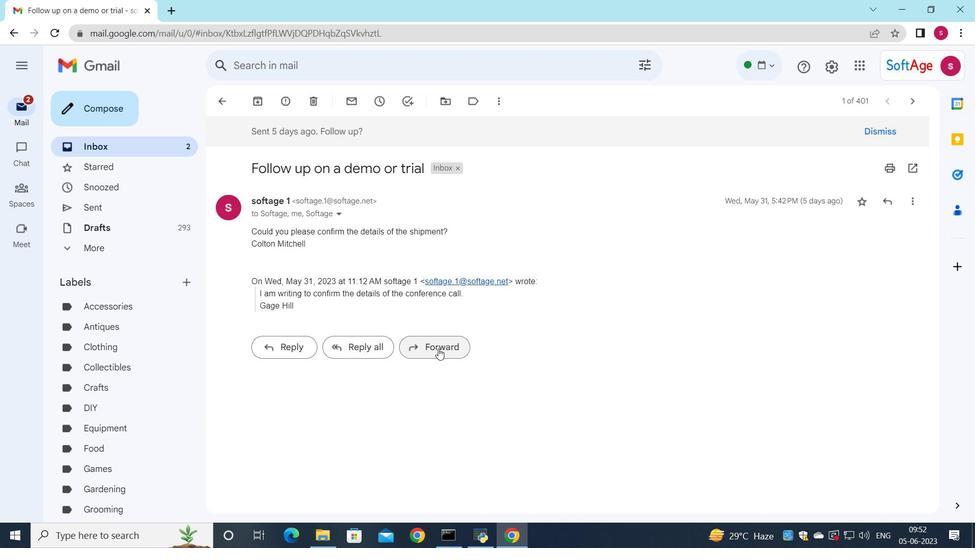 
Action: Mouse moved to (277, 357)
Screenshot: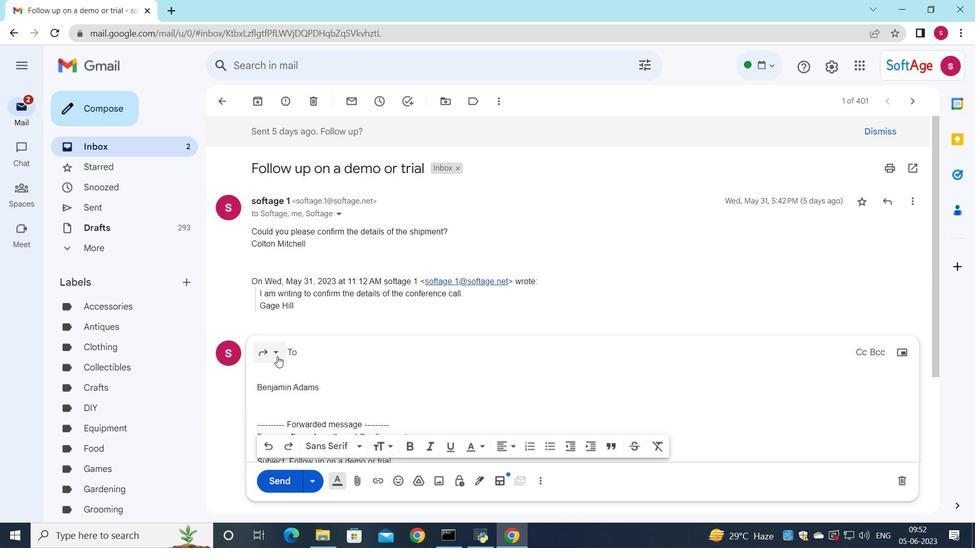 
Action: Mouse pressed left at (277, 357)
Screenshot: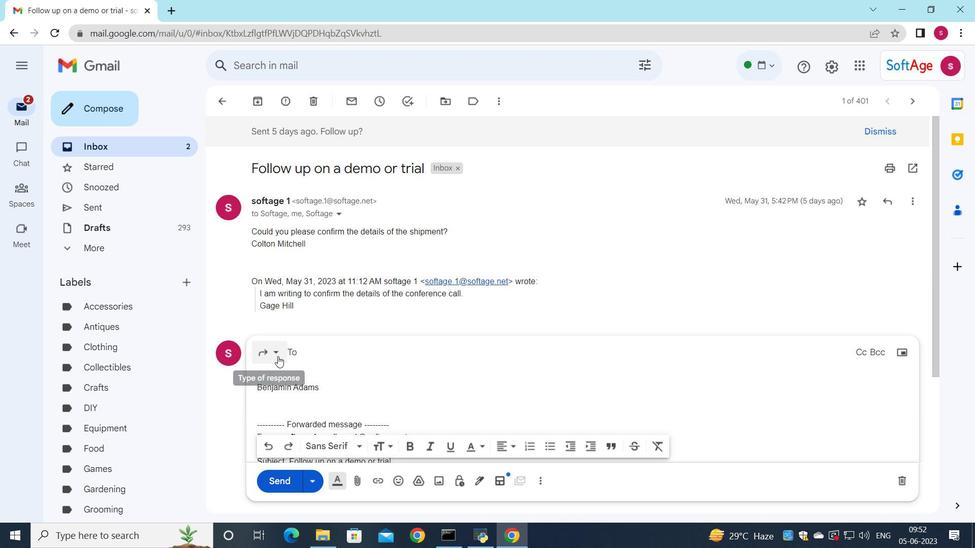
Action: Mouse moved to (293, 444)
Screenshot: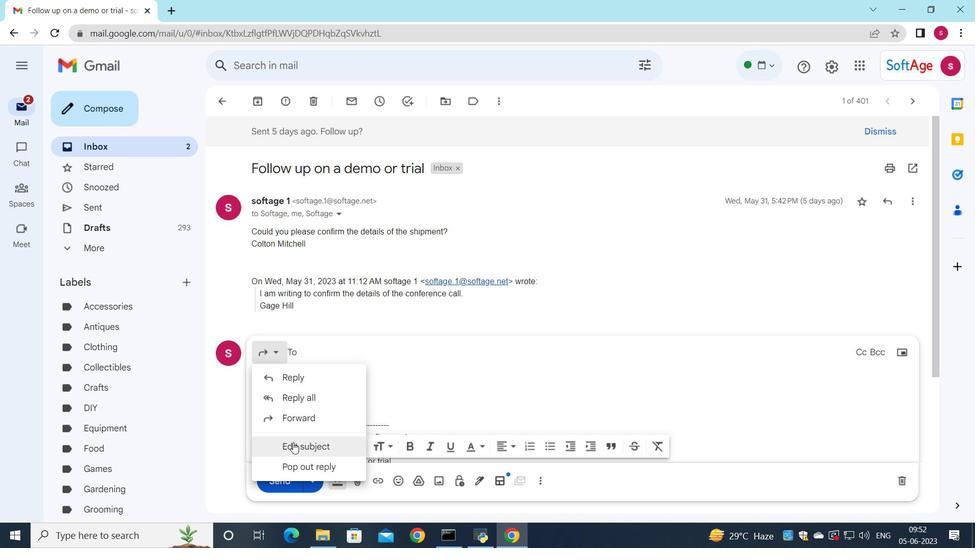 
Action: Mouse pressed left at (293, 444)
Screenshot: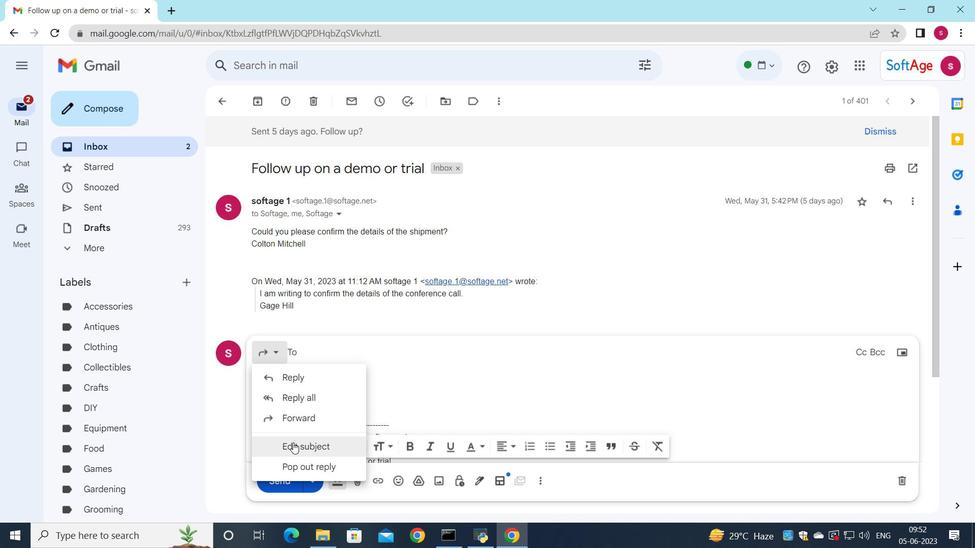 
Action: Mouse moved to (747, 228)
Screenshot: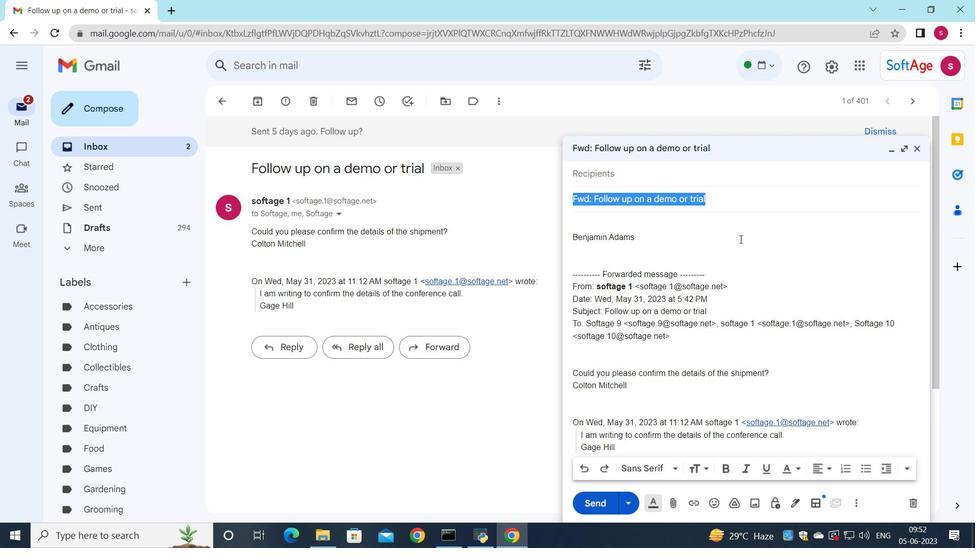 
Action: Key pressed <Key.shift>Welcome
Screenshot: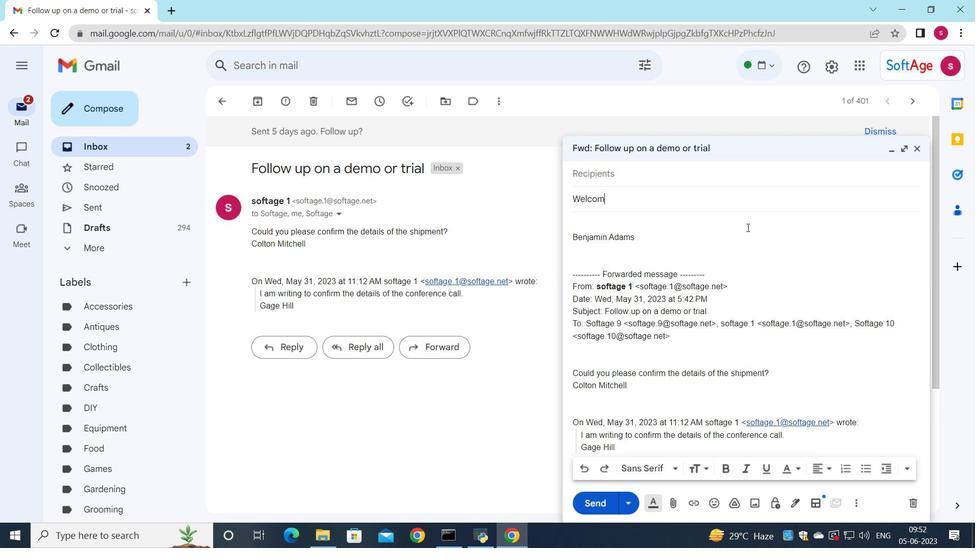 
Action: Mouse moved to (615, 182)
Screenshot: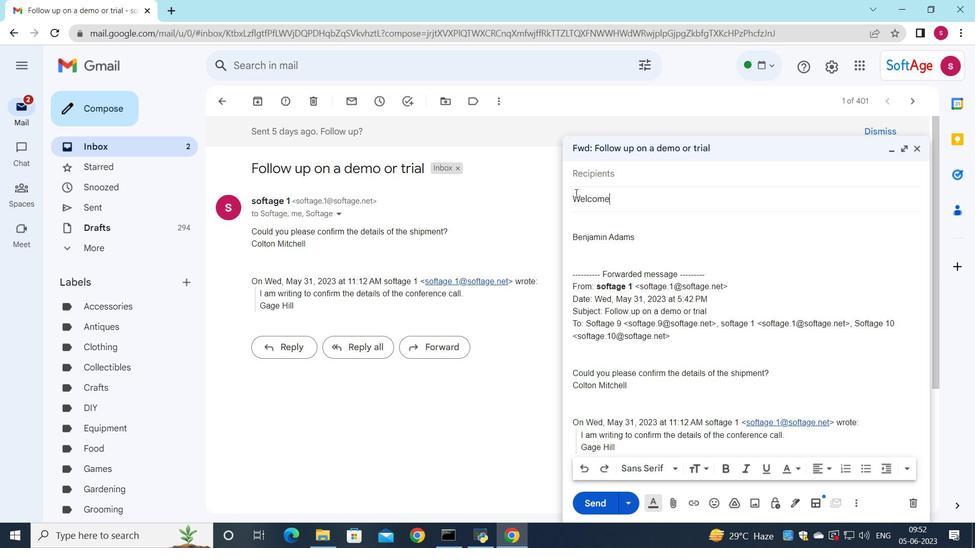 
Action: Mouse pressed left at (615, 182)
Screenshot: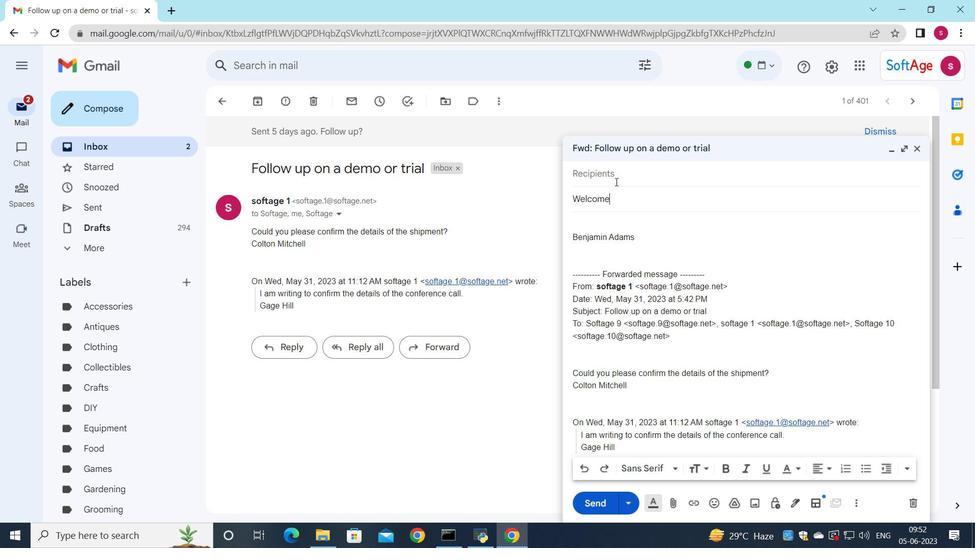 
Action: Mouse moved to (664, 167)
Screenshot: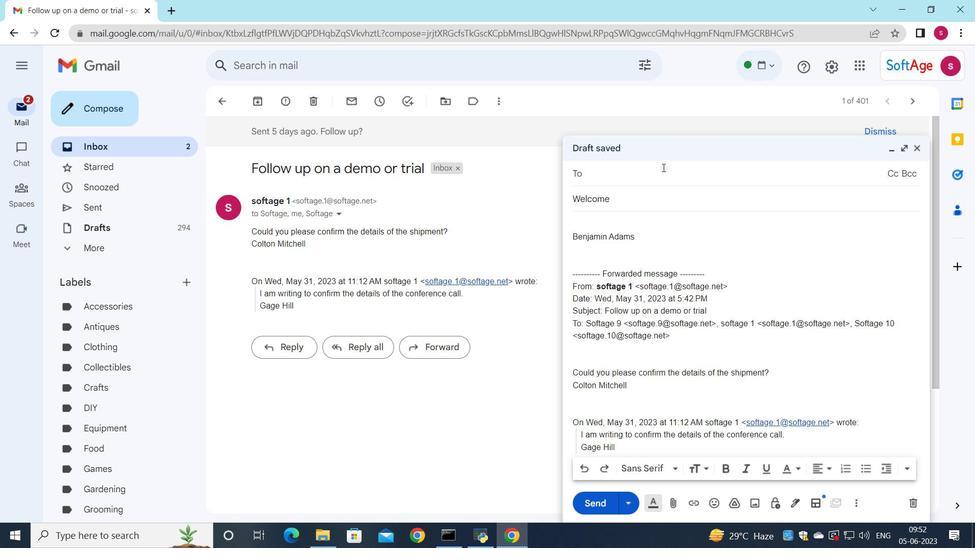 
Action: Key pressed s
Screenshot: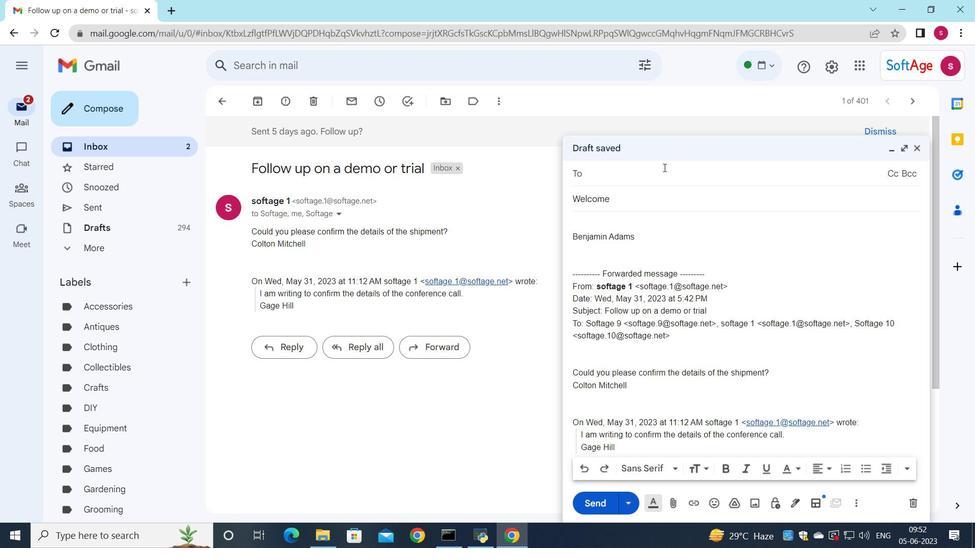 
Action: Mouse moved to (674, 408)
Screenshot: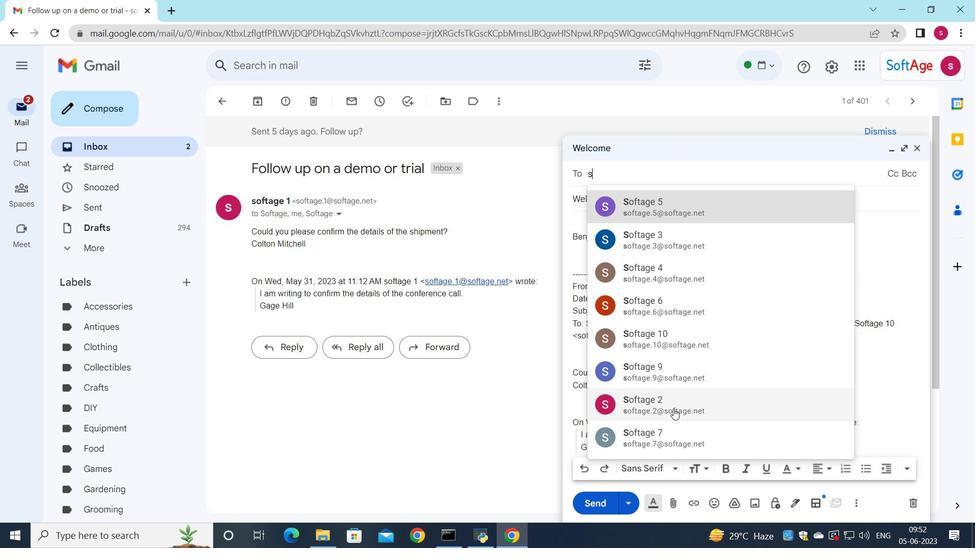 
Action: Mouse pressed left at (674, 408)
Screenshot: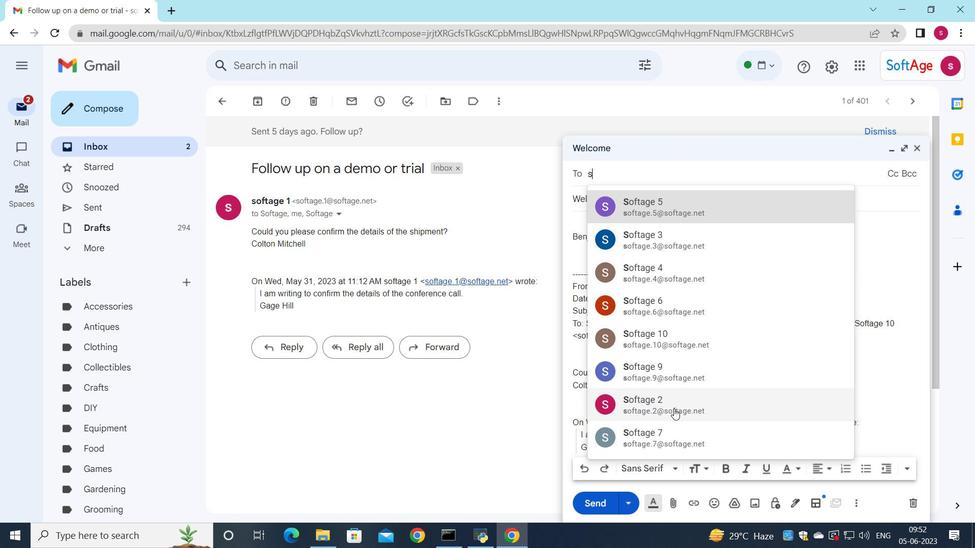 
Action: Mouse moved to (607, 237)
Screenshot: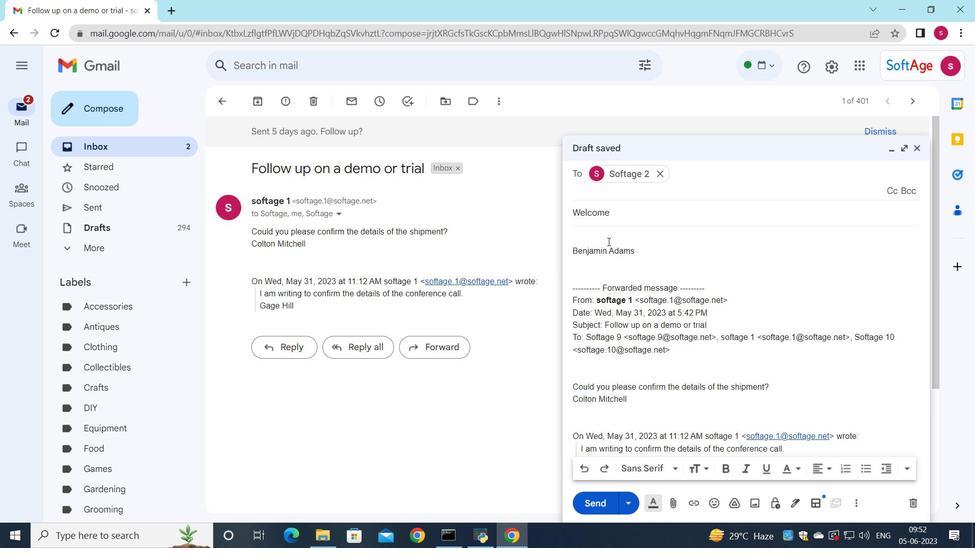 
Action: Mouse pressed left at (607, 237)
Screenshot: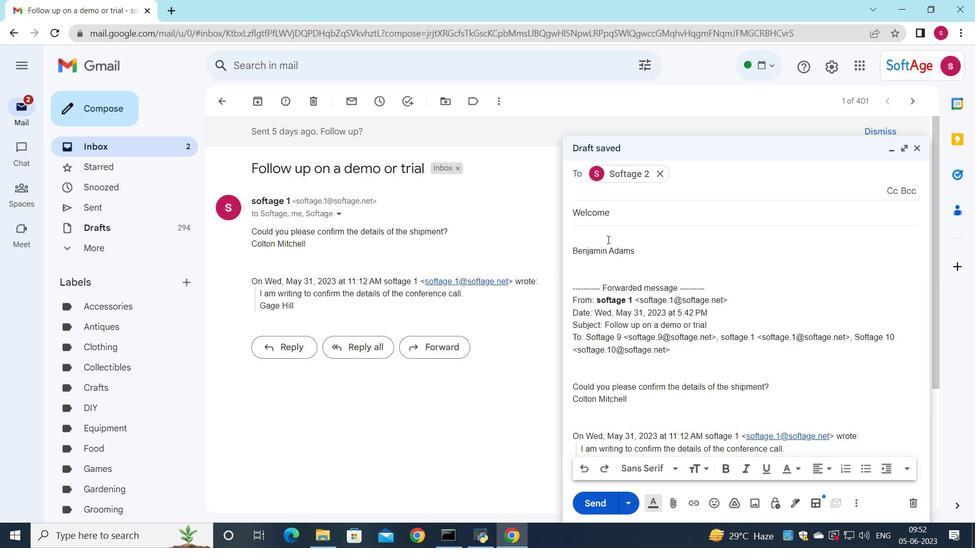 
Action: Key pressed <Key.shift>I<Key.space>wanted<Key.space>to<Key.space>confirm<Key.space>the<Key.space>attendance<Key.space>ofthe<Key.backspace><Key.backspace><Key.backspace><Key.space>the<Key.space>
Screenshot: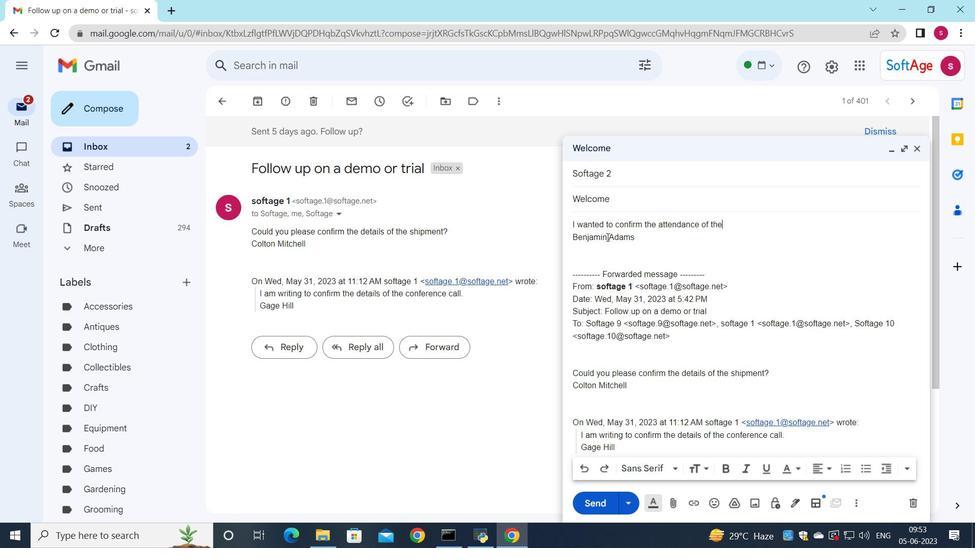 
Action: Mouse moved to (767, 231)
Screenshot: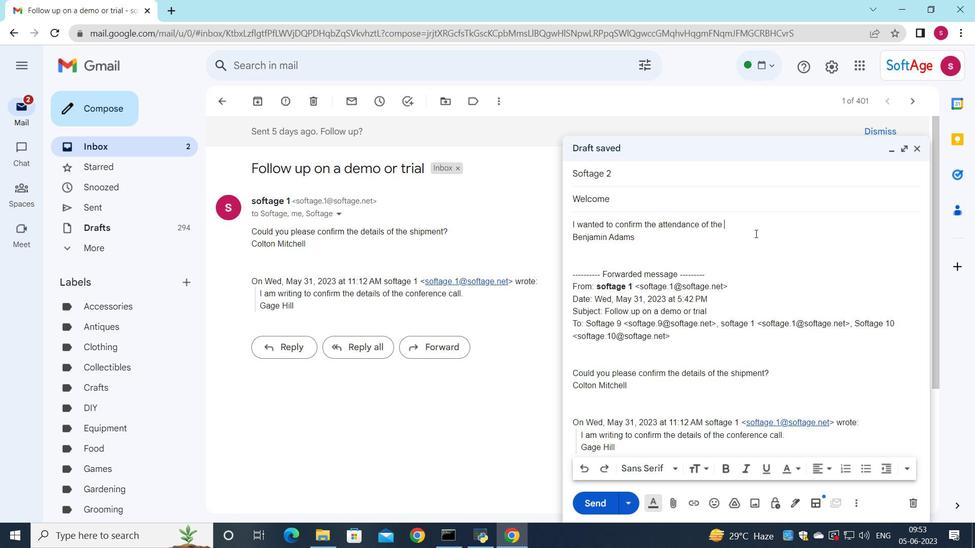 
Action: Key pressed key<Key.space>stakeholders<Key.space>for<Key.space>the<Key.space>project<Key.space>kickoff<Key.space>meeting.
Screenshot: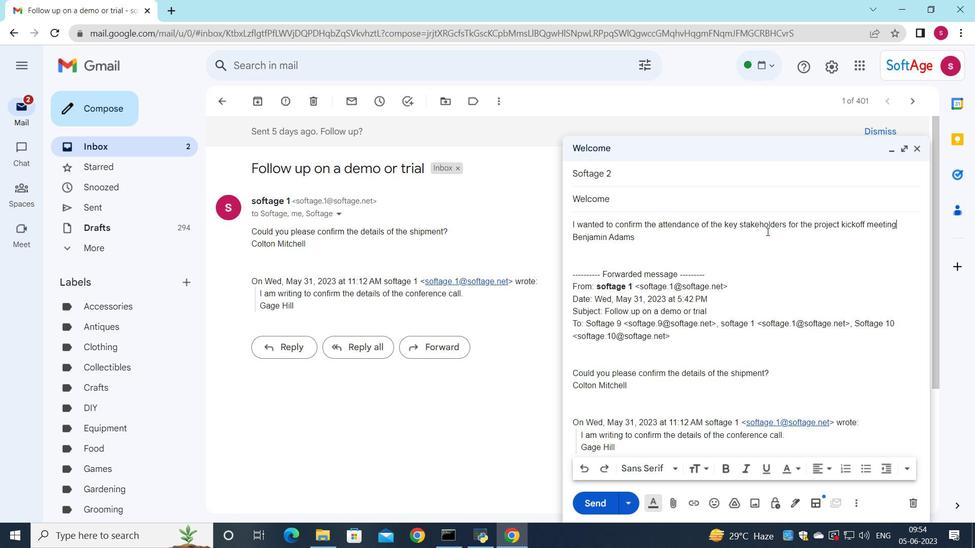 
Action: Mouse moved to (575, 225)
Screenshot: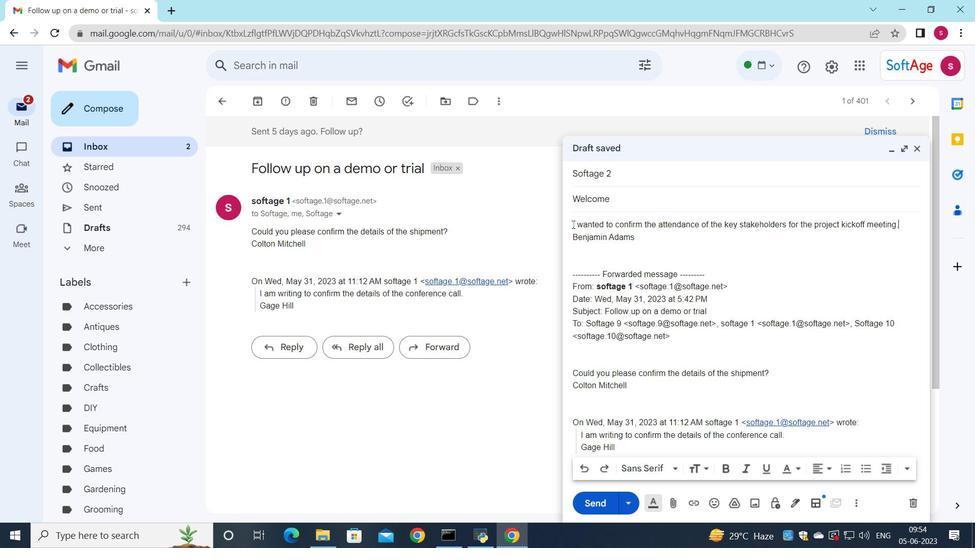 
Action: Mouse pressed left at (575, 225)
Screenshot: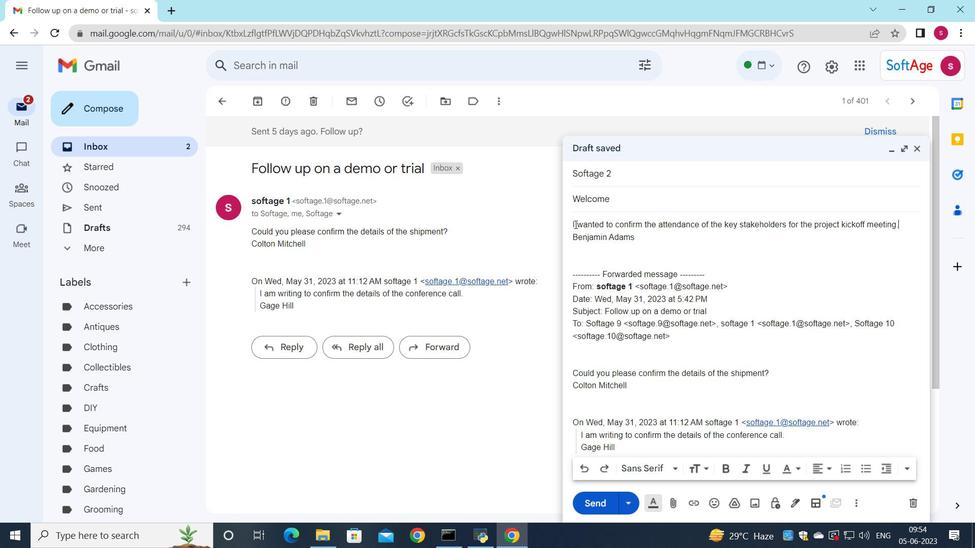 
Action: Mouse moved to (676, 466)
Screenshot: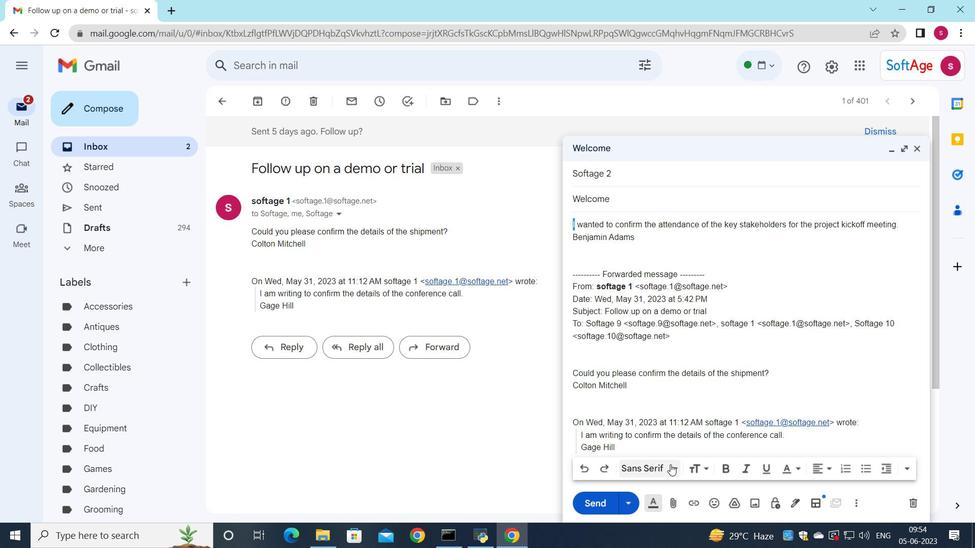 
Action: Mouse pressed left at (676, 466)
Screenshot: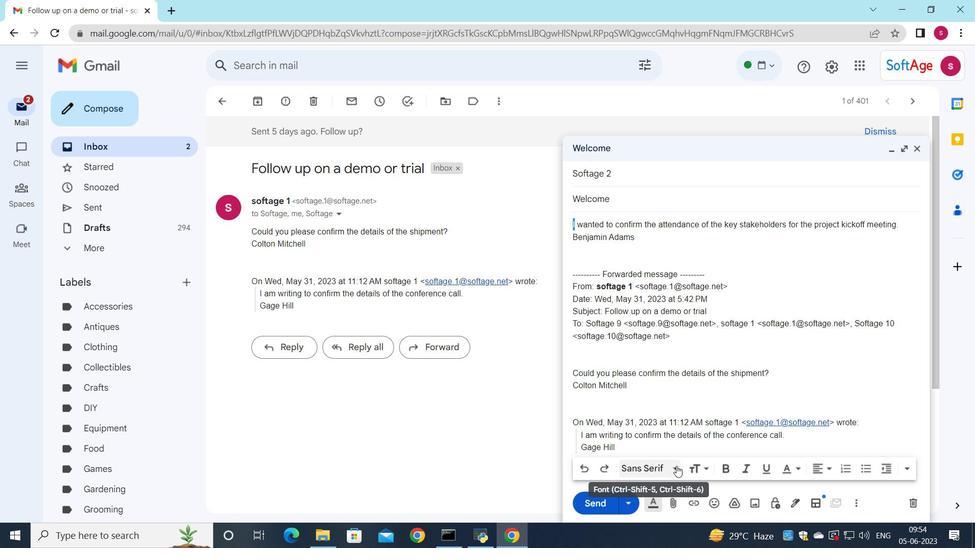 
Action: Mouse moved to (676, 386)
Screenshot: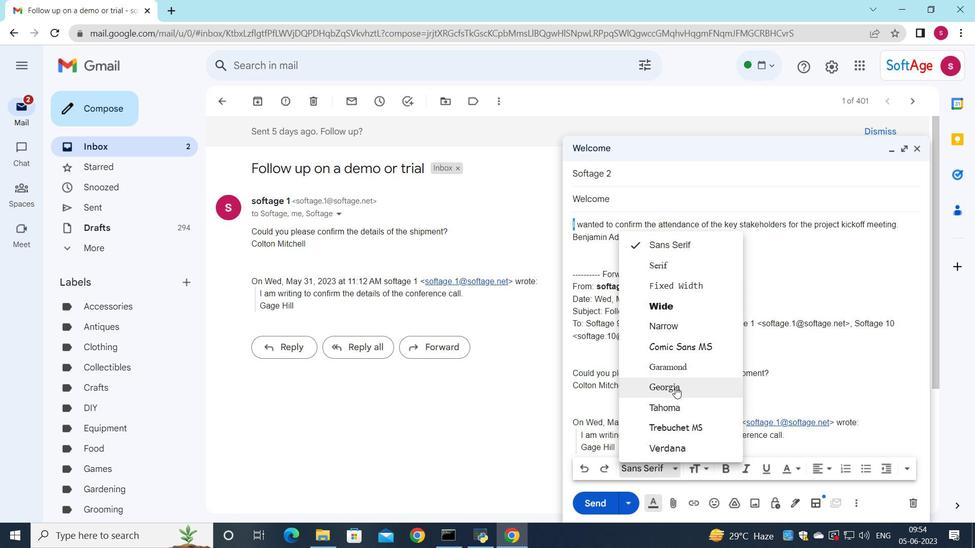 
Action: Mouse pressed left at (676, 386)
Screenshot: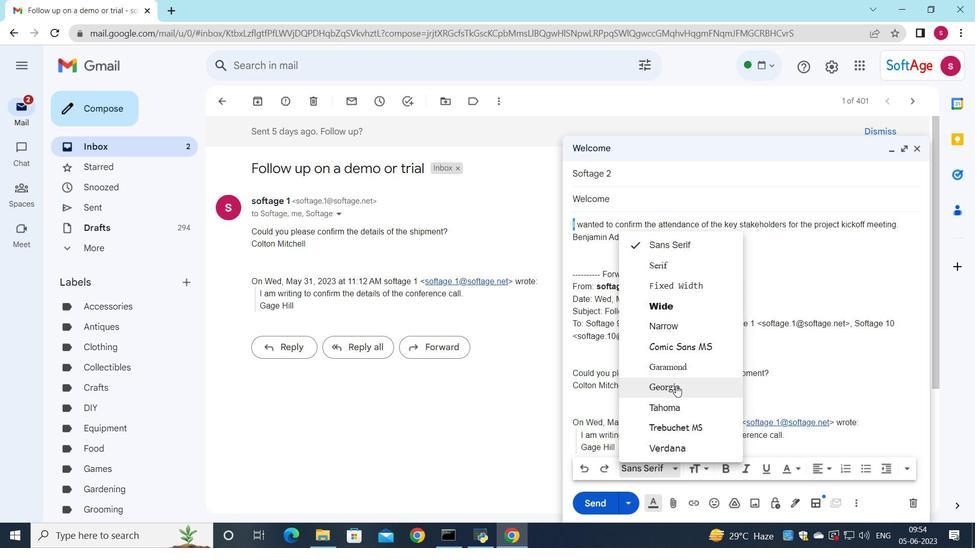 
Action: Mouse moved to (728, 469)
Screenshot: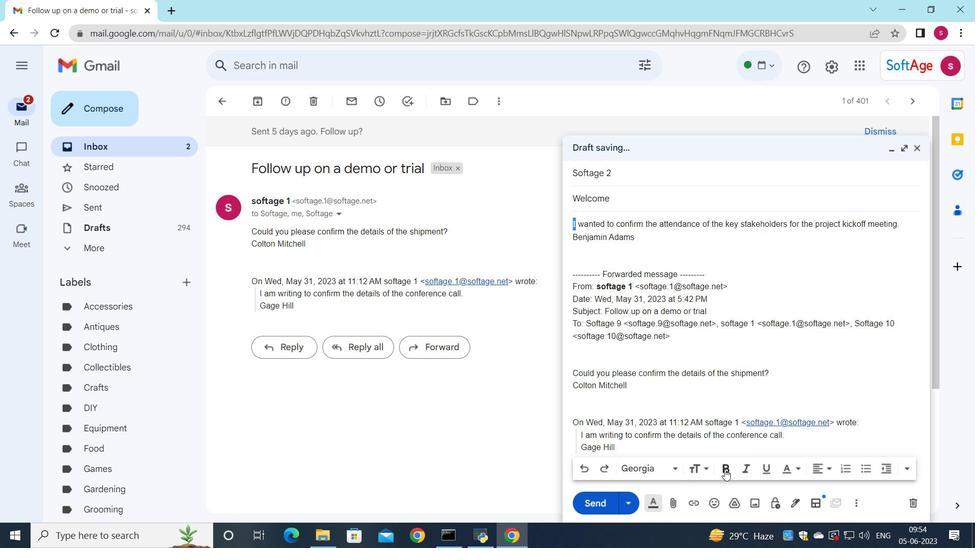 
Action: Mouse pressed left at (728, 469)
Screenshot: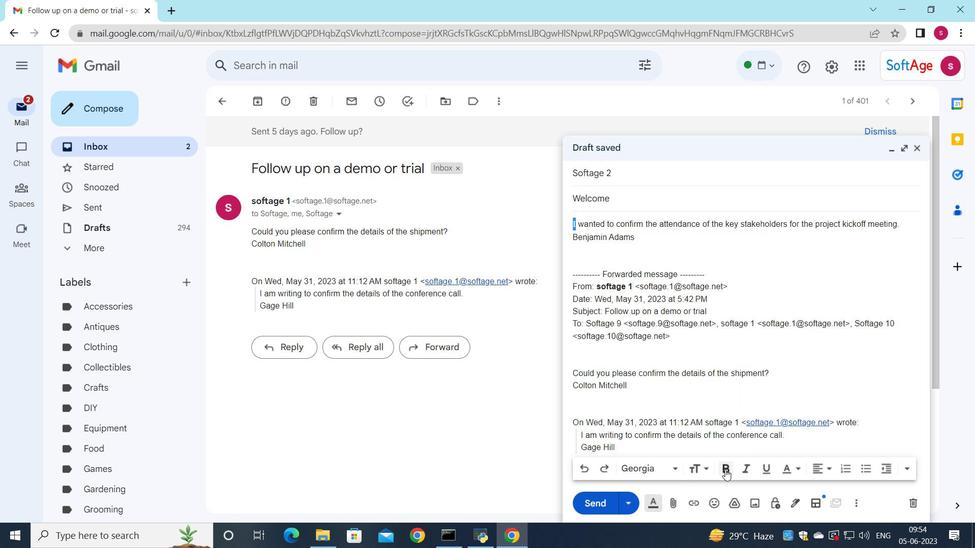 
Action: Mouse moved to (748, 468)
Screenshot: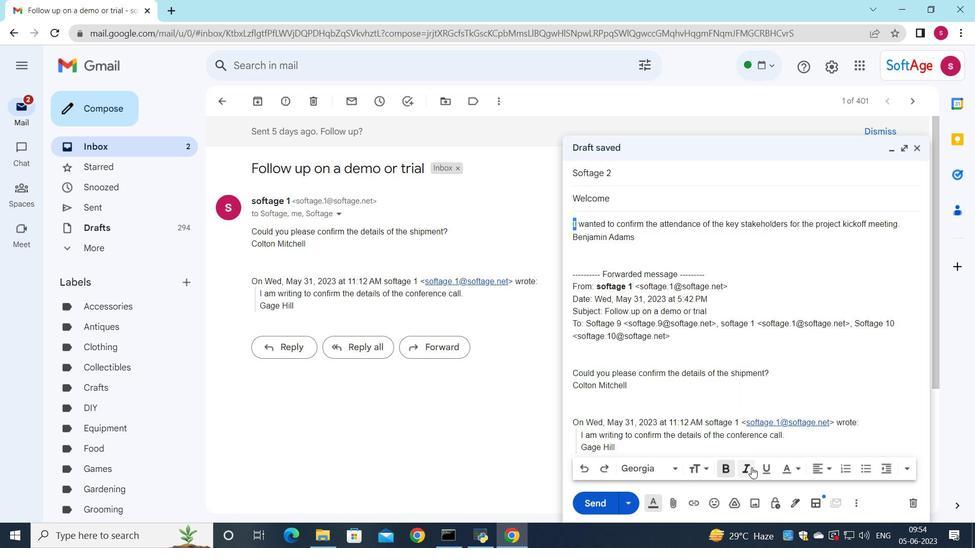 
Action: Mouse pressed left at (748, 468)
Screenshot: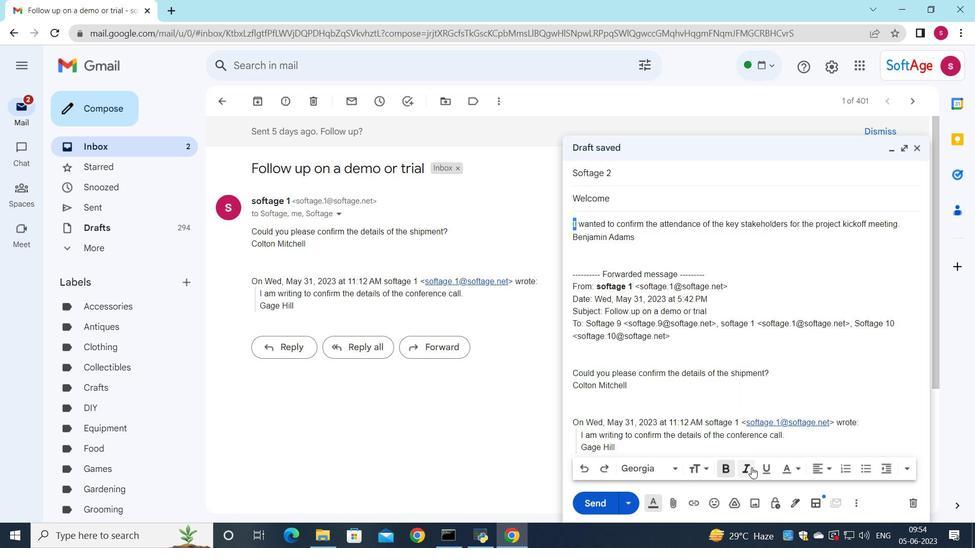 
Action: Mouse moved to (601, 507)
Screenshot: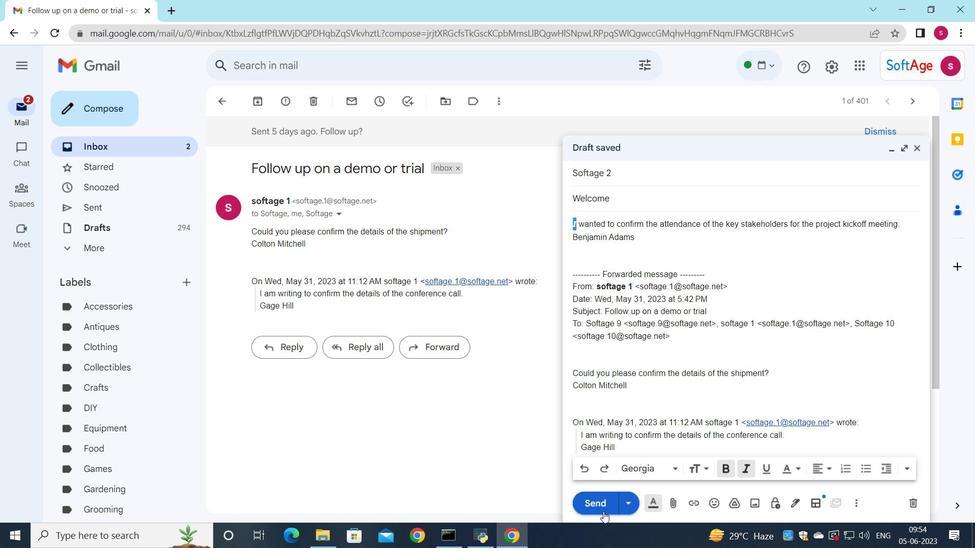 
Action: Mouse pressed left at (601, 507)
Screenshot: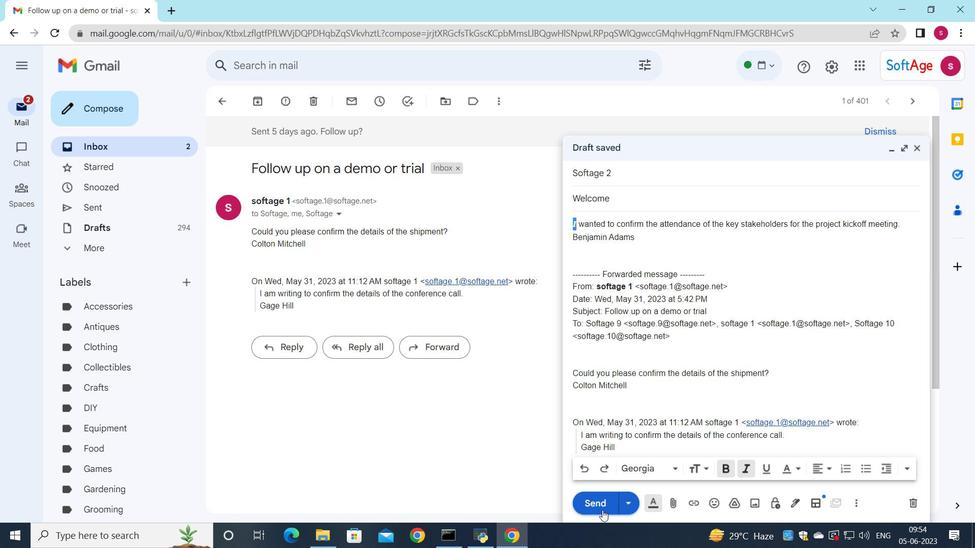 
Action: Mouse moved to (602, 495)
Screenshot: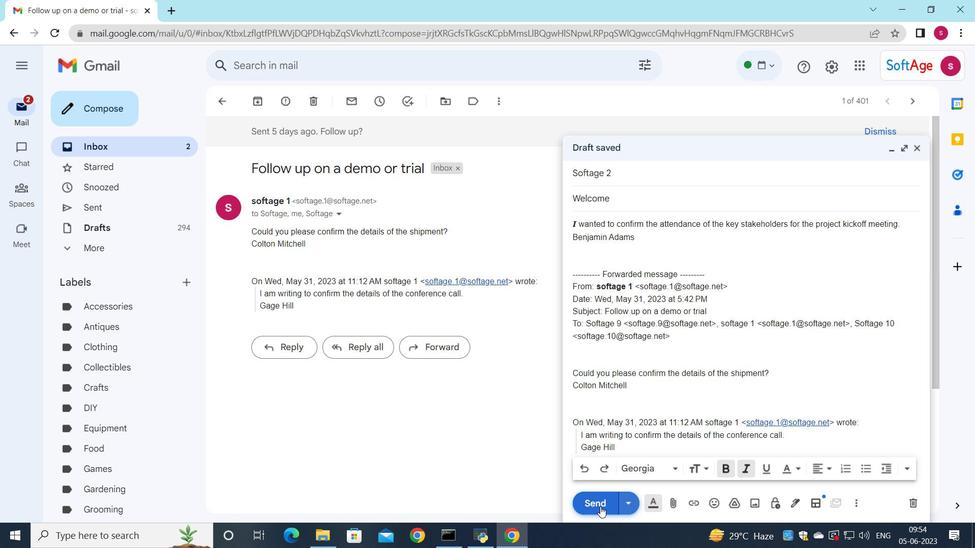 
